 Task: For heading Use Italics Trebuchet MN with yellow colour & Underline.  font size for heading18,  'Change the font style of data to'Amatic SC and font size to 9,  Change the alignment of both headline & data to Align center.  In the sheet  Data Analysis Workbook Template
Action: Mouse moved to (63, 162)
Screenshot: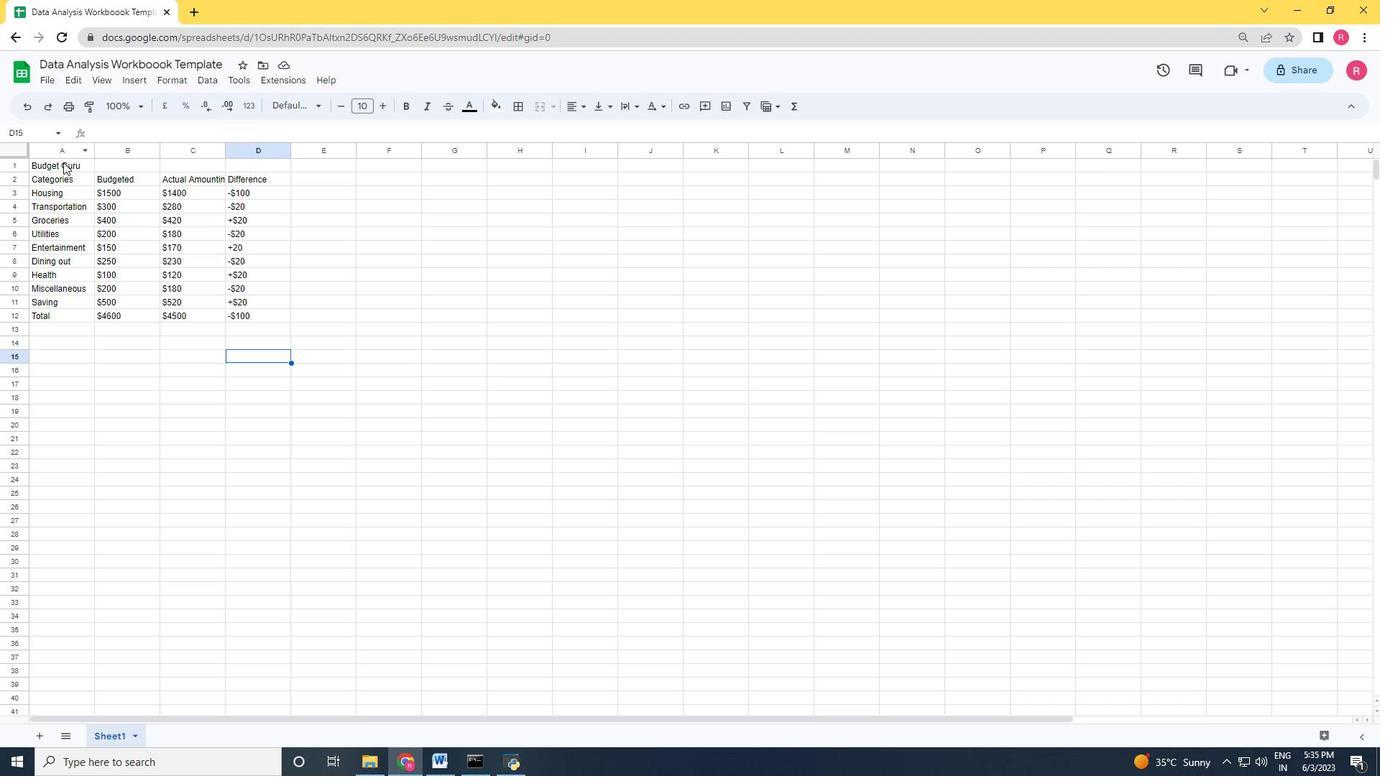 
Action: Mouse pressed left at (63, 162)
Screenshot: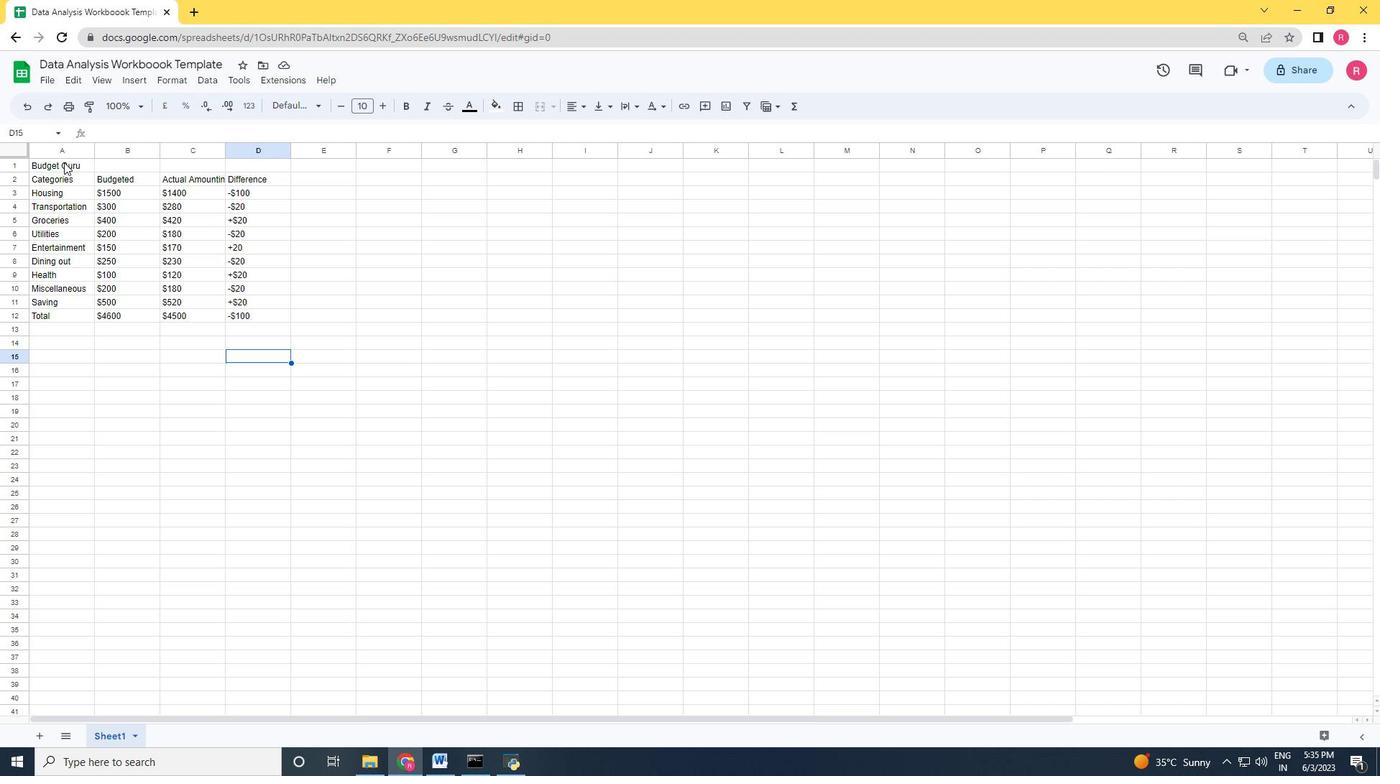 
Action: Mouse moved to (433, 107)
Screenshot: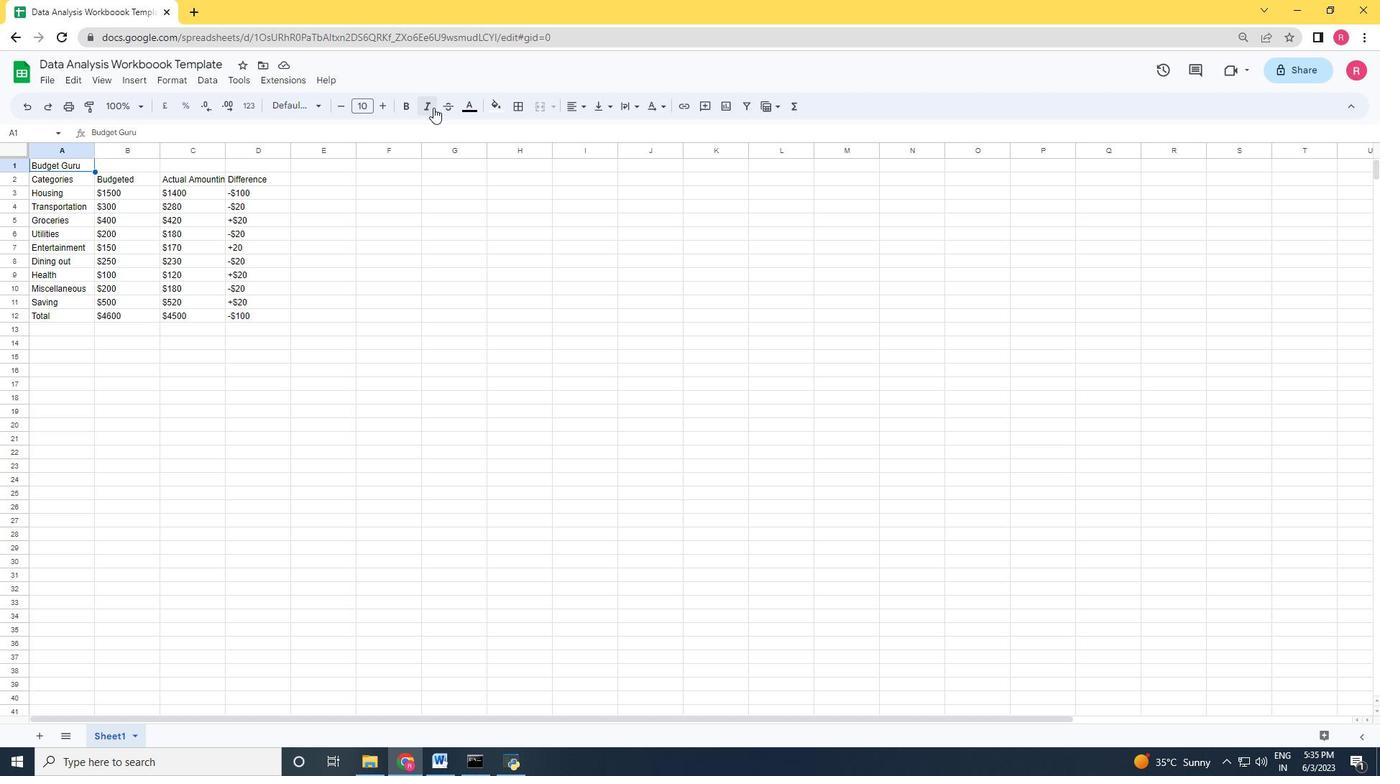 
Action: Mouse pressed left at (433, 107)
Screenshot: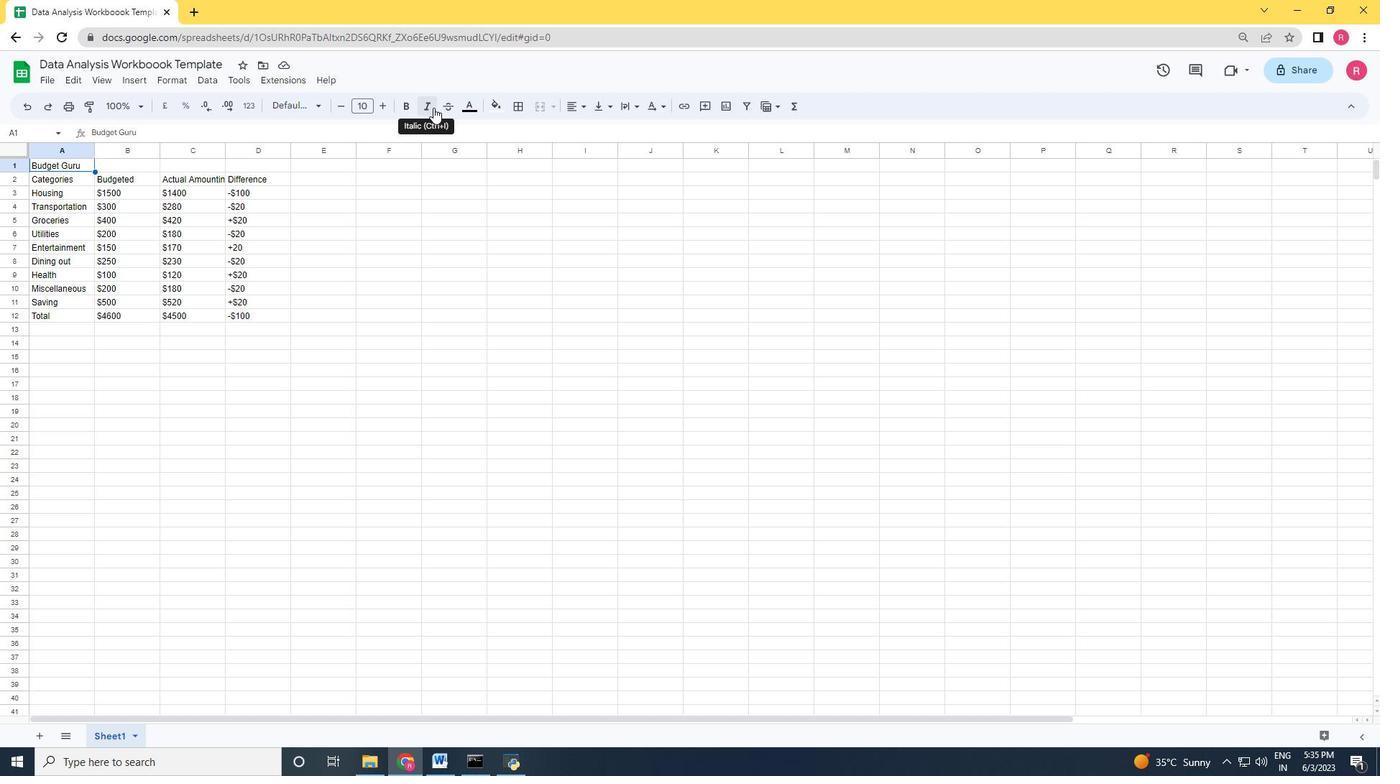 
Action: Mouse moved to (299, 108)
Screenshot: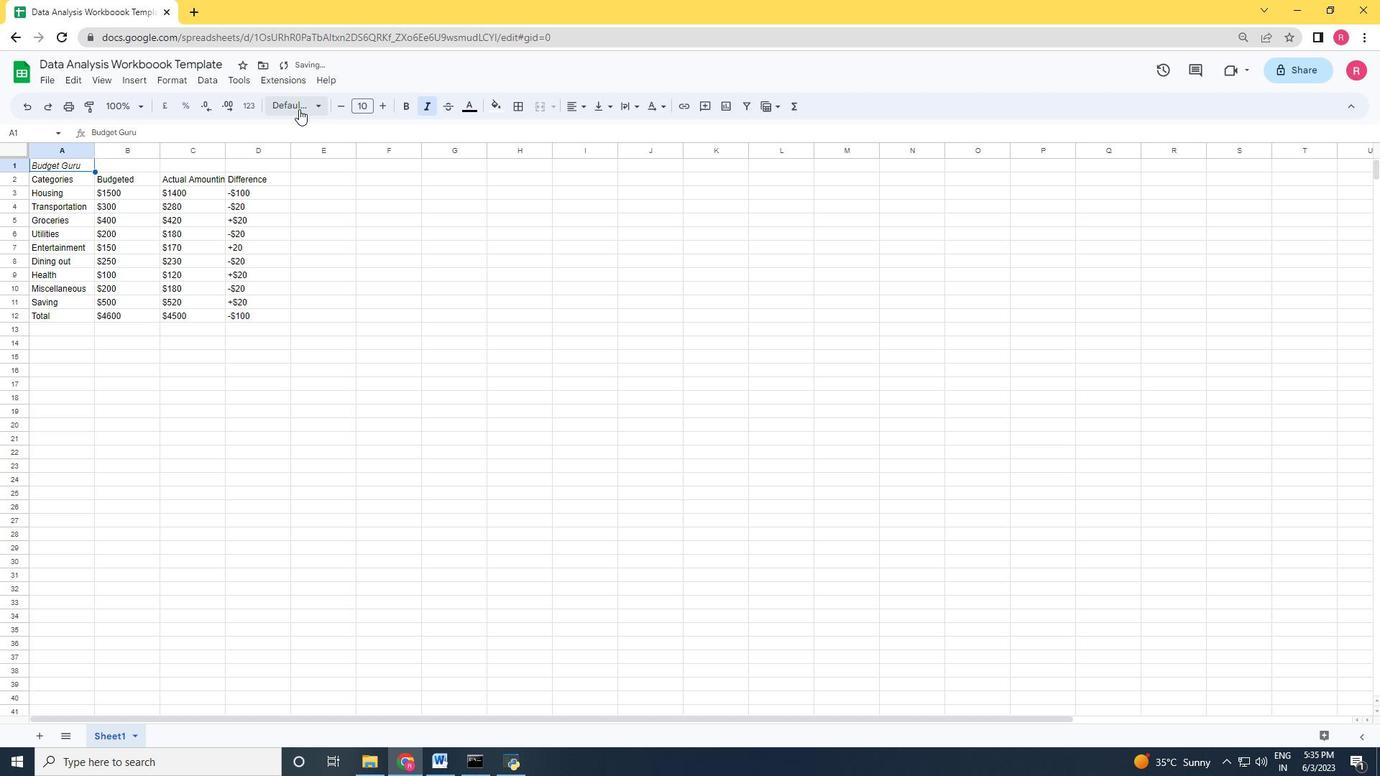 
Action: Mouse pressed left at (299, 108)
Screenshot: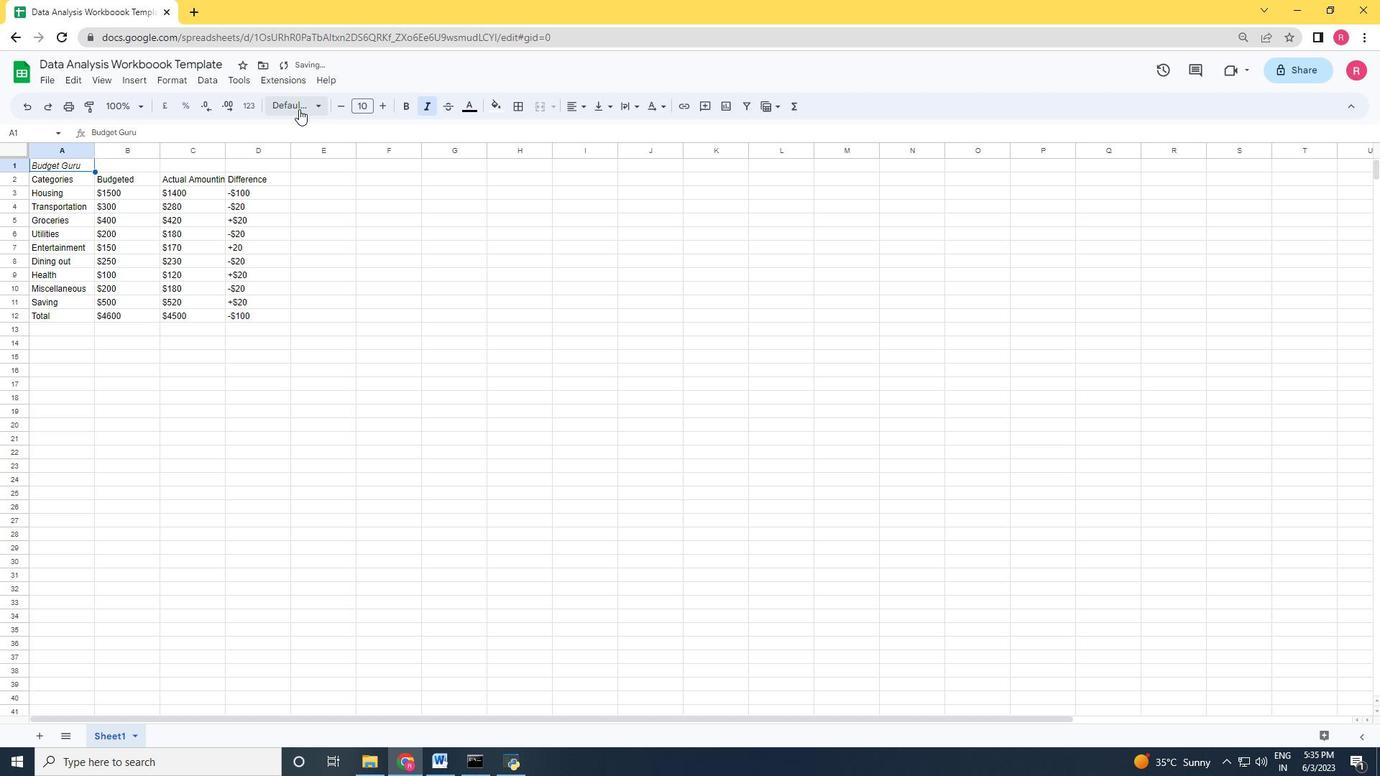 
Action: Mouse moved to (313, 626)
Screenshot: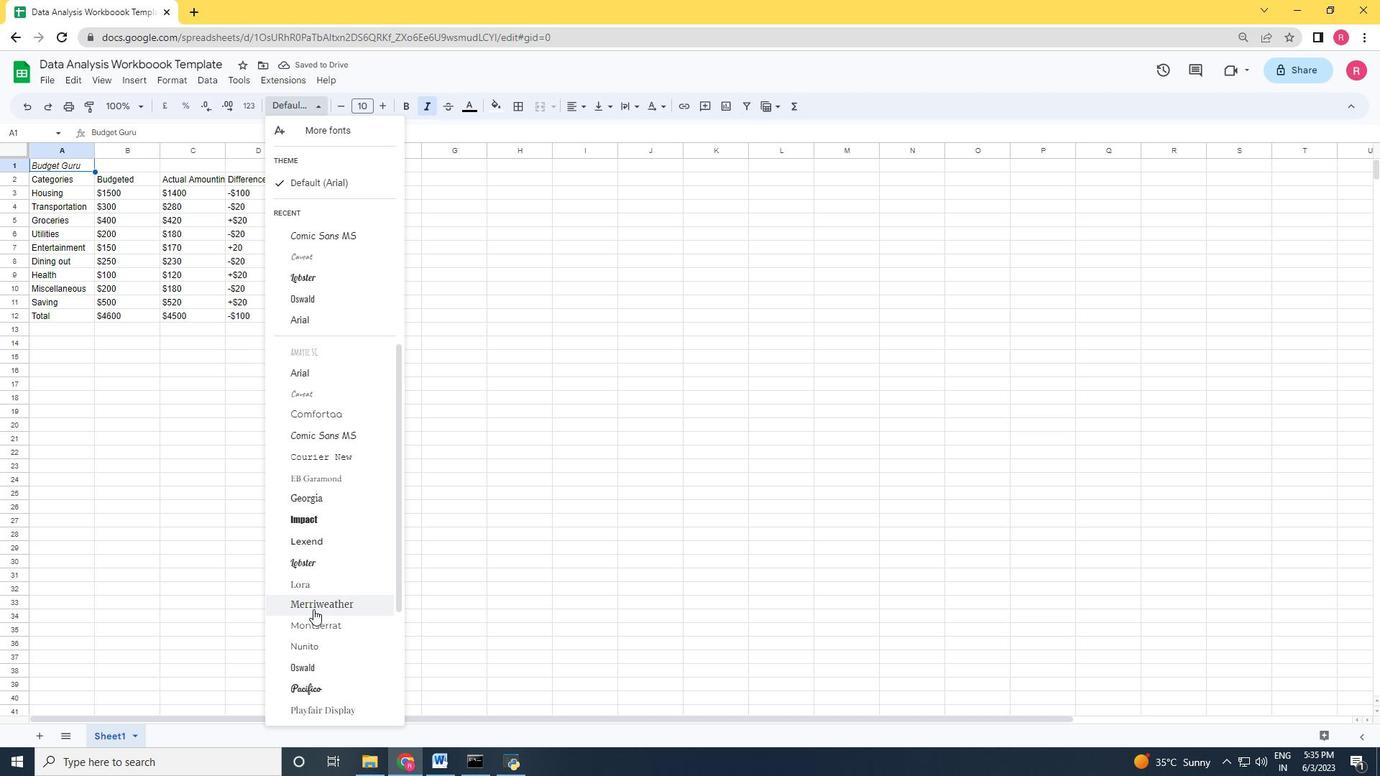 
Action: Mouse scrolled (313, 626) with delta (0, 0)
Screenshot: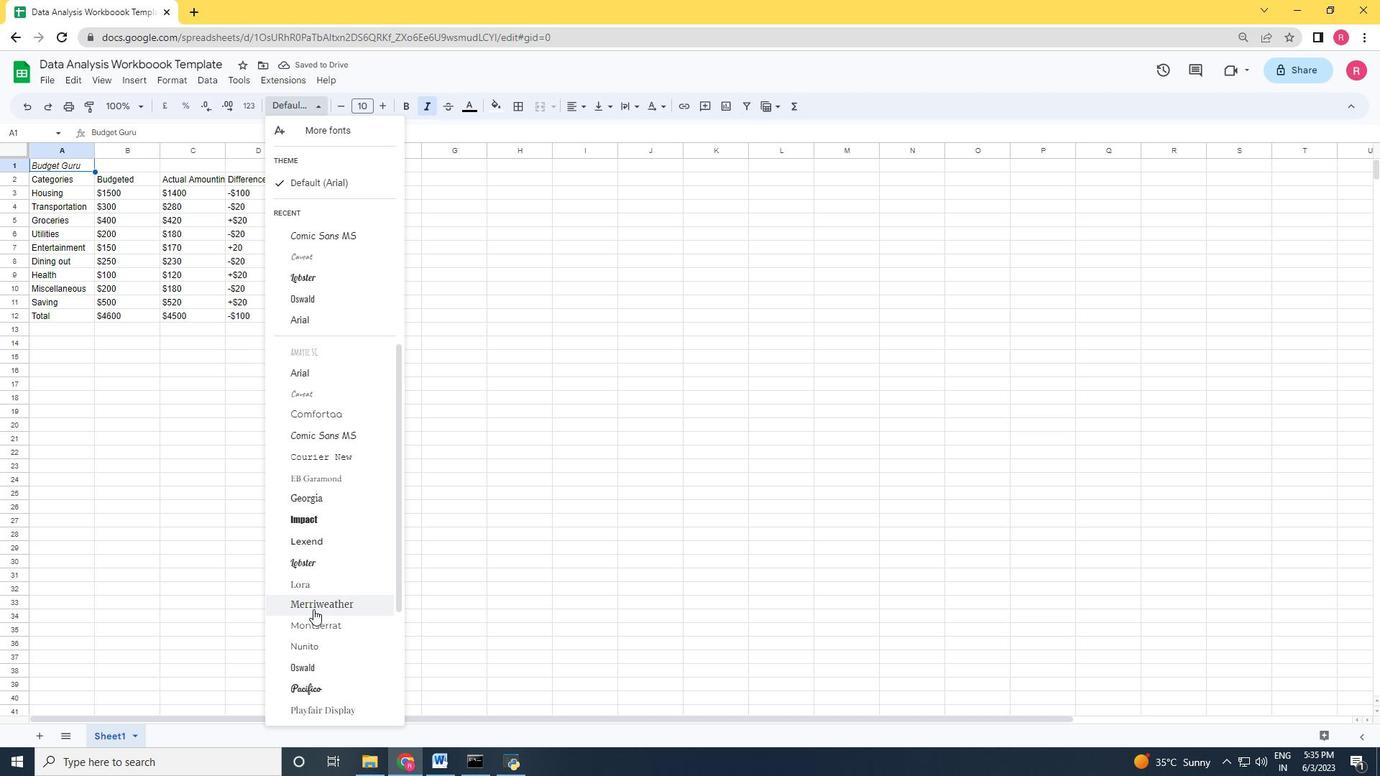 
Action: Mouse moved to (313, 637)
Screenshot: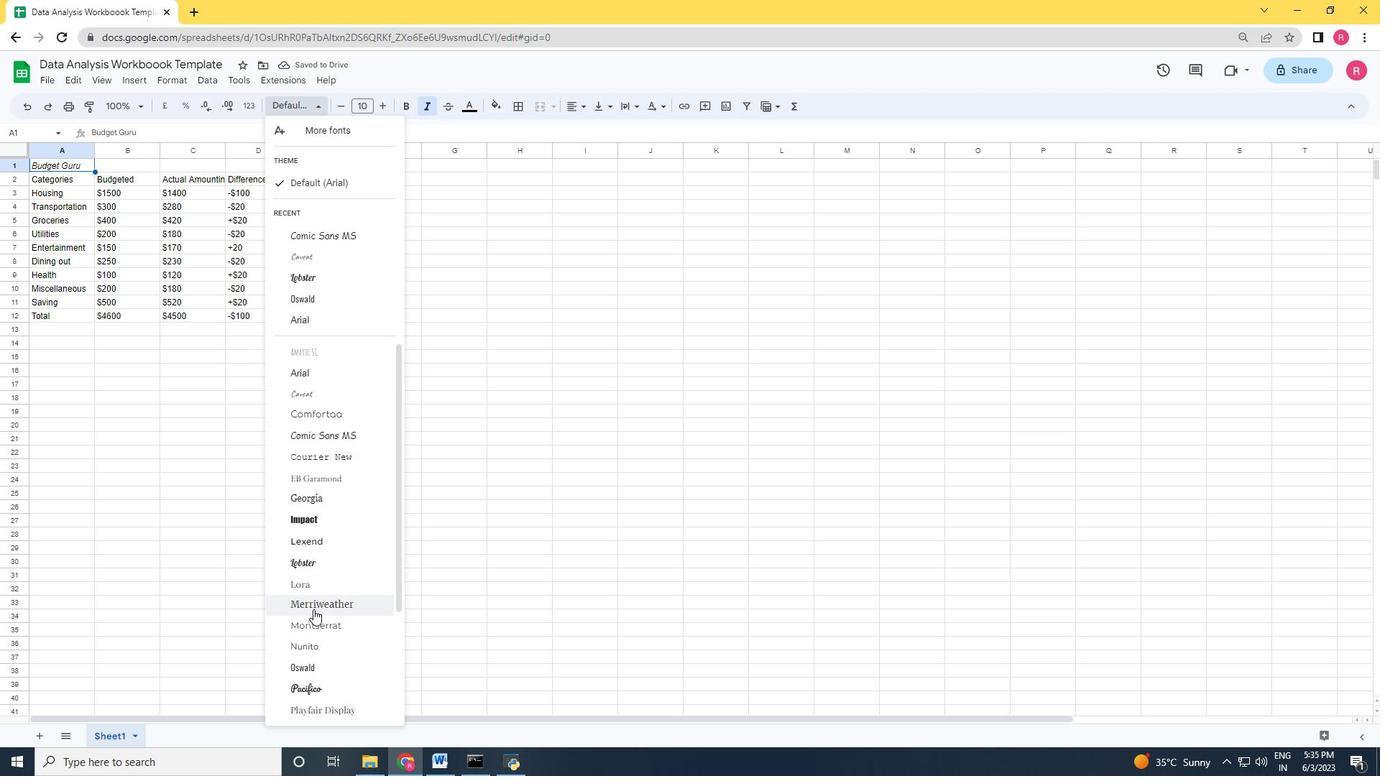 
Action: Mouse scrolled (313, 637) with delta (0, 0)
Screenshot: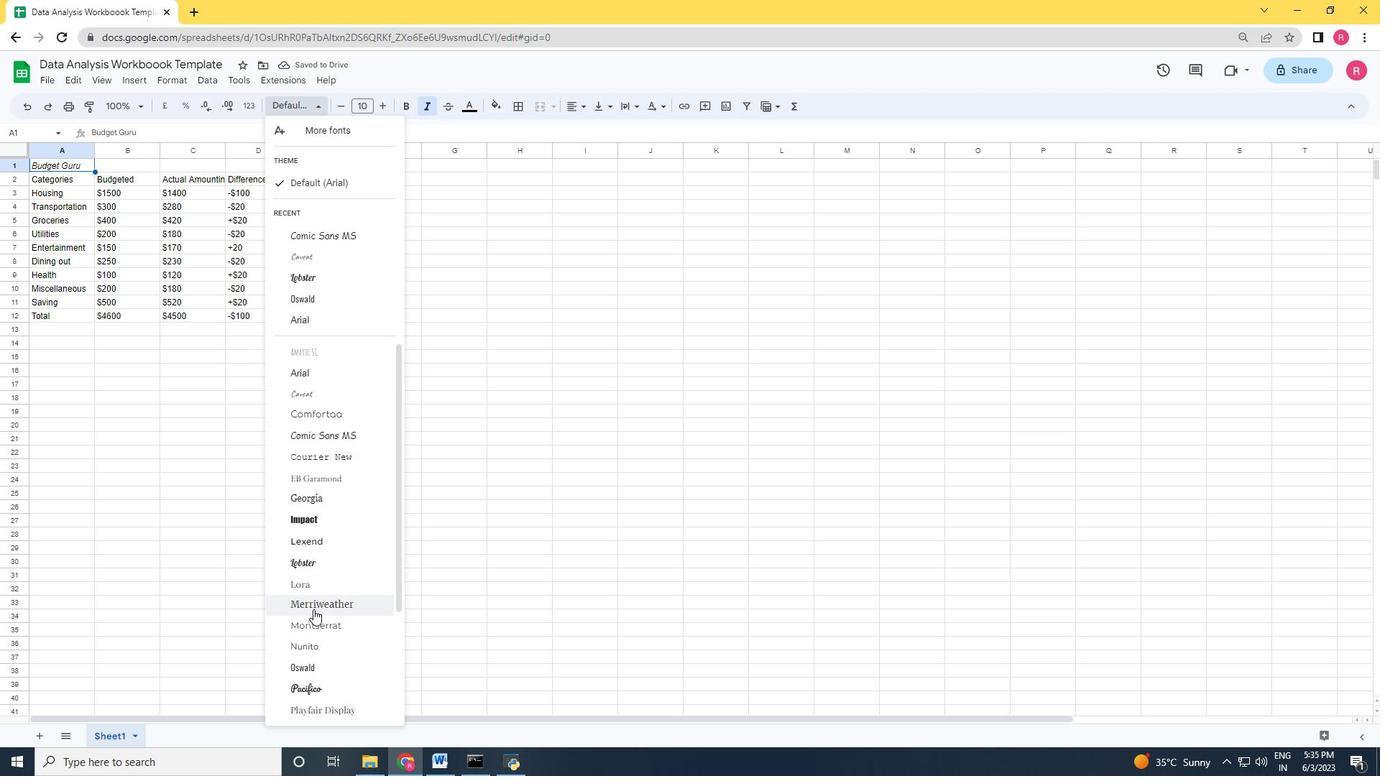 
Action: Mouse moved to (314, 638)
Screenshot: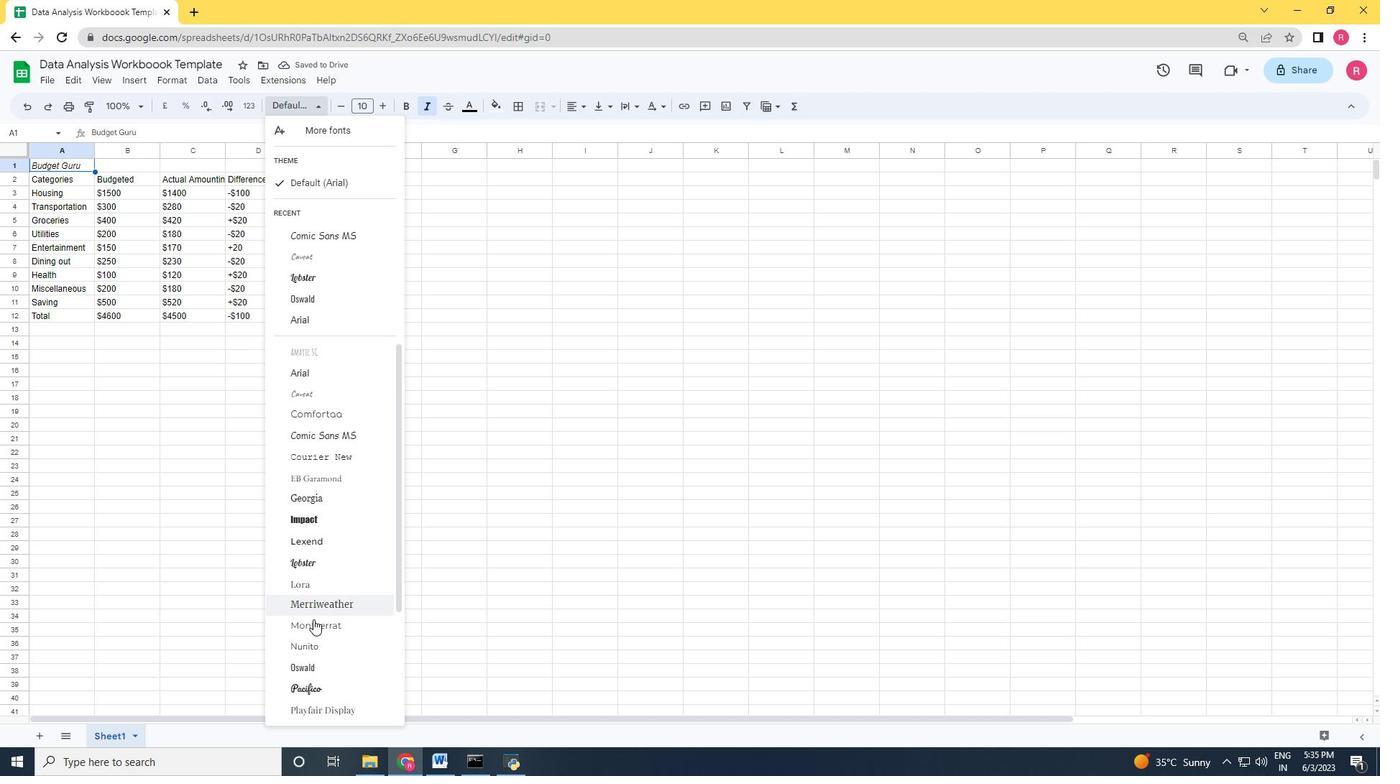 
Action: Mouse scrolled (314, 637) with delta (0, 0)
Screenshot: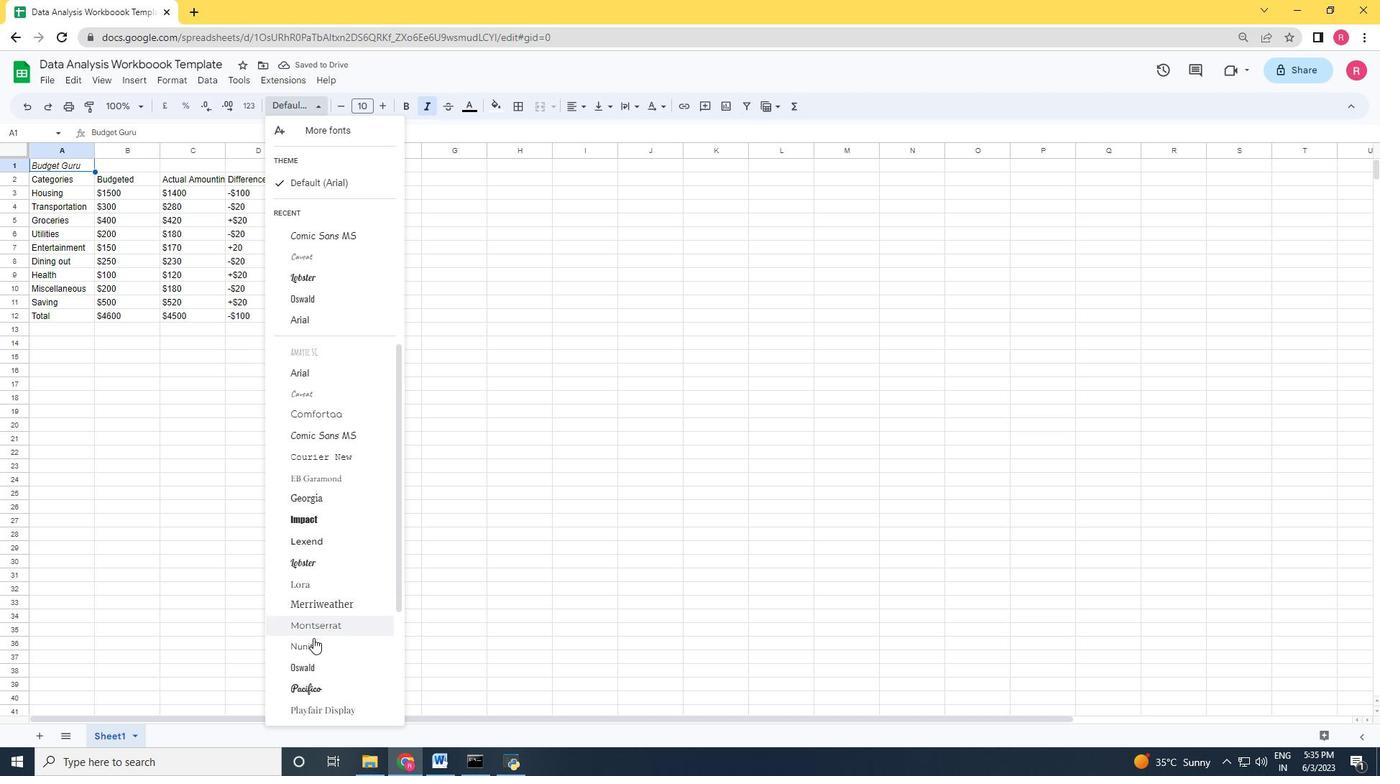 
Action: Mouse scrolled (314, 637) with delta (0, 0)
Screenshot: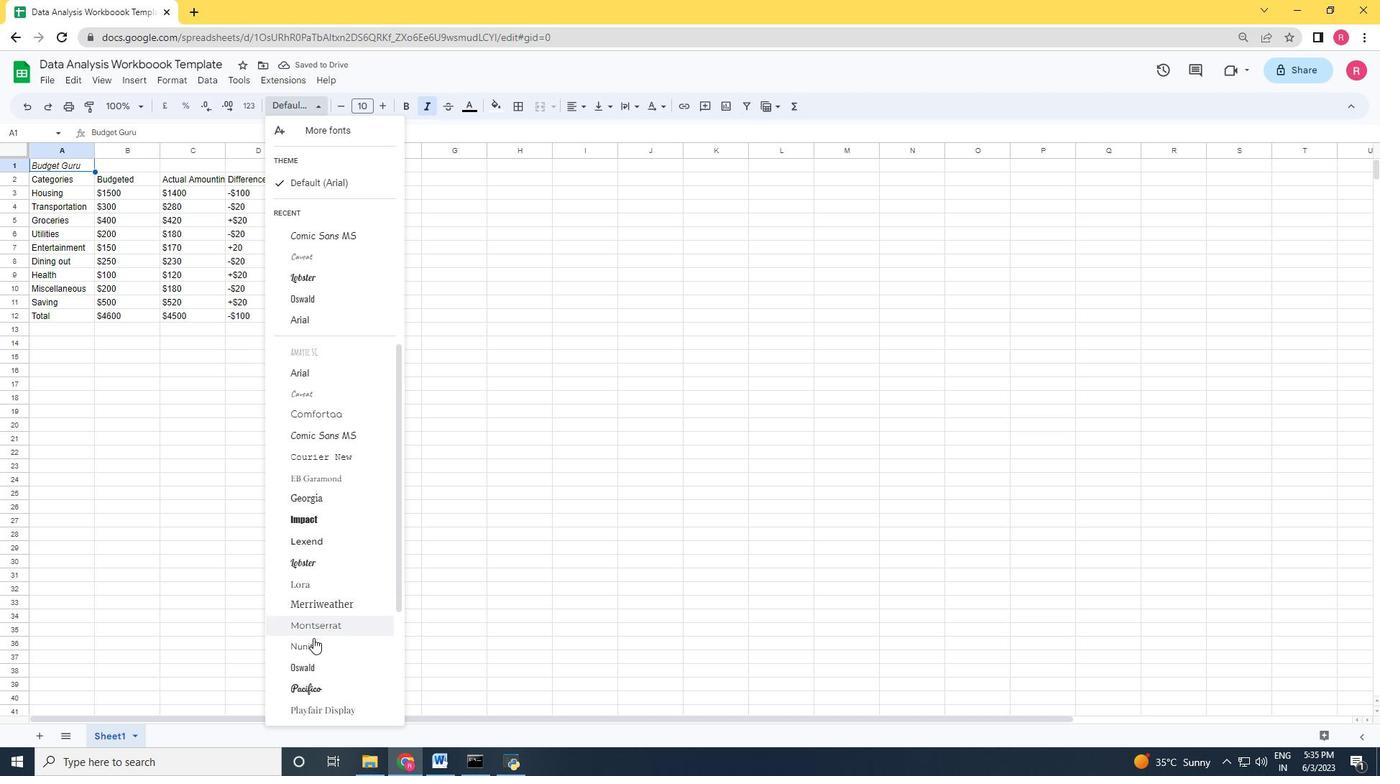 
Action: Mouse scrolled (314, 637) with delta (0, 0)
Screenshot: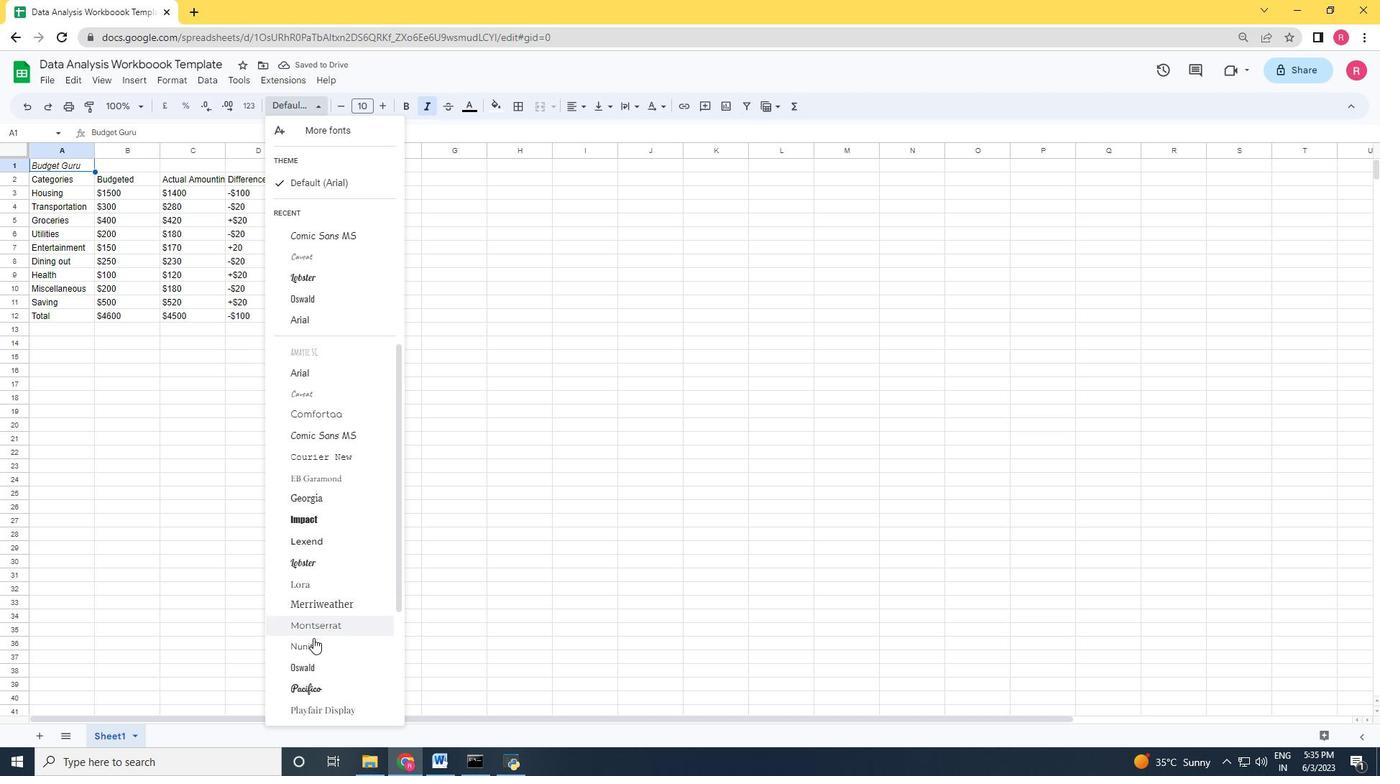 
Action: Mouse scrolled (314, 637) with delta (0, 0)
Screenshot: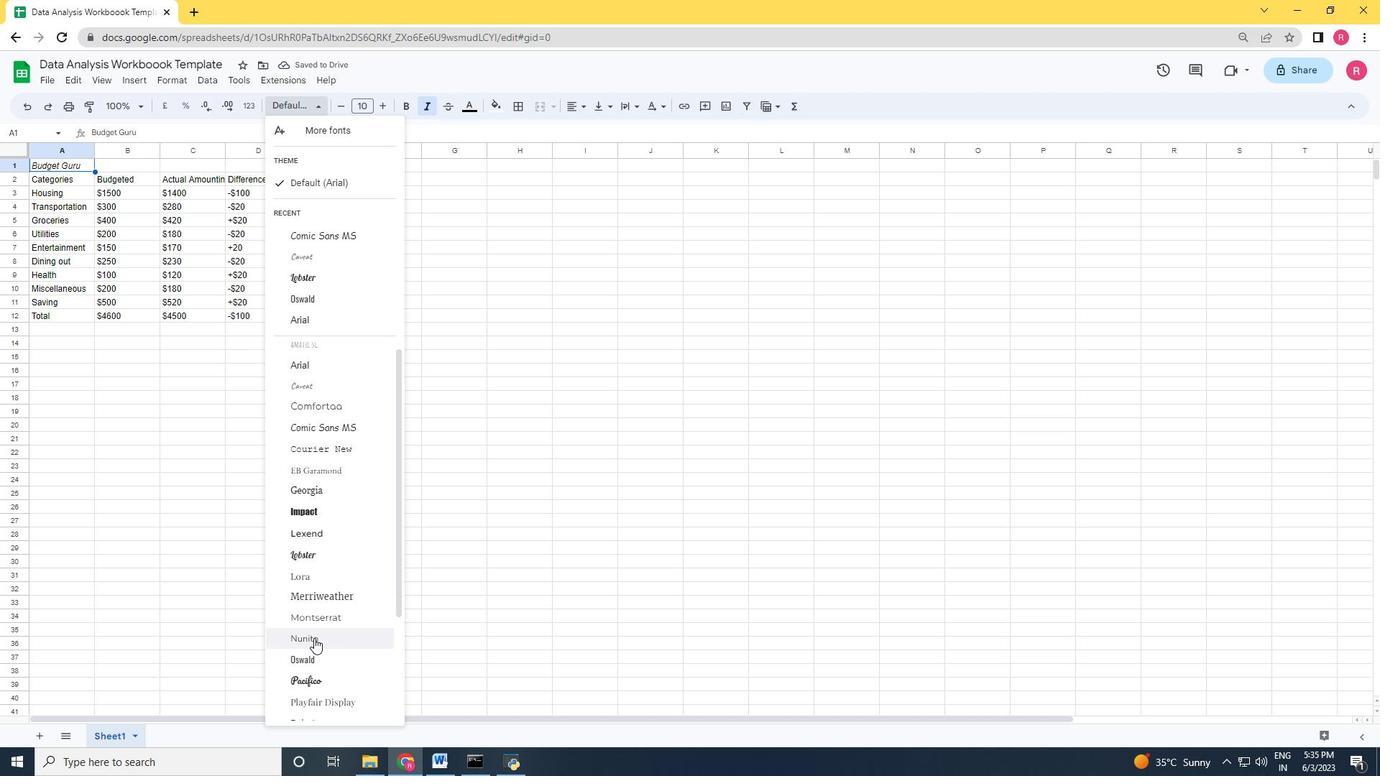 
Action: Mouse scrolled (314, 637) with delta (0, 0)
Screenshot: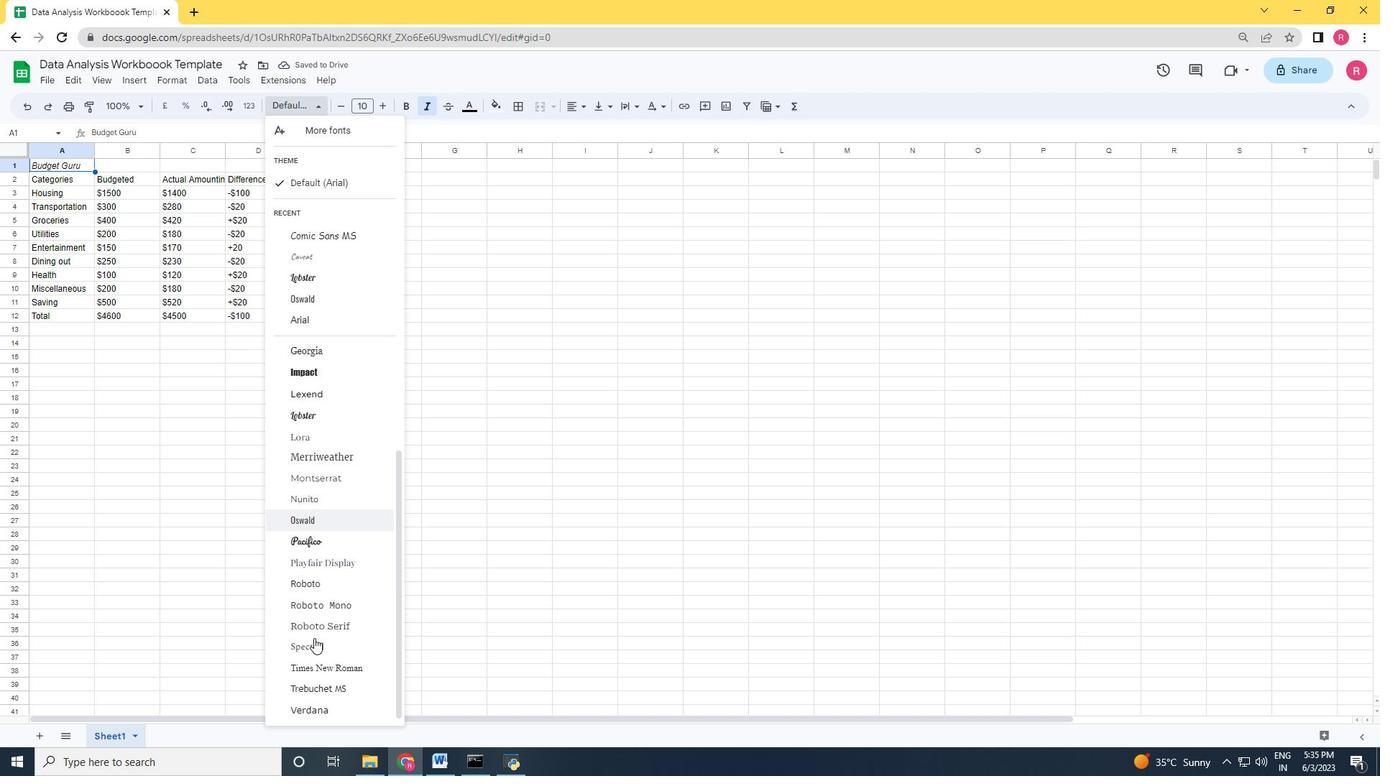 
Action: Mouse scrolled (314, 637) with delta (0, 0)
Screenshot: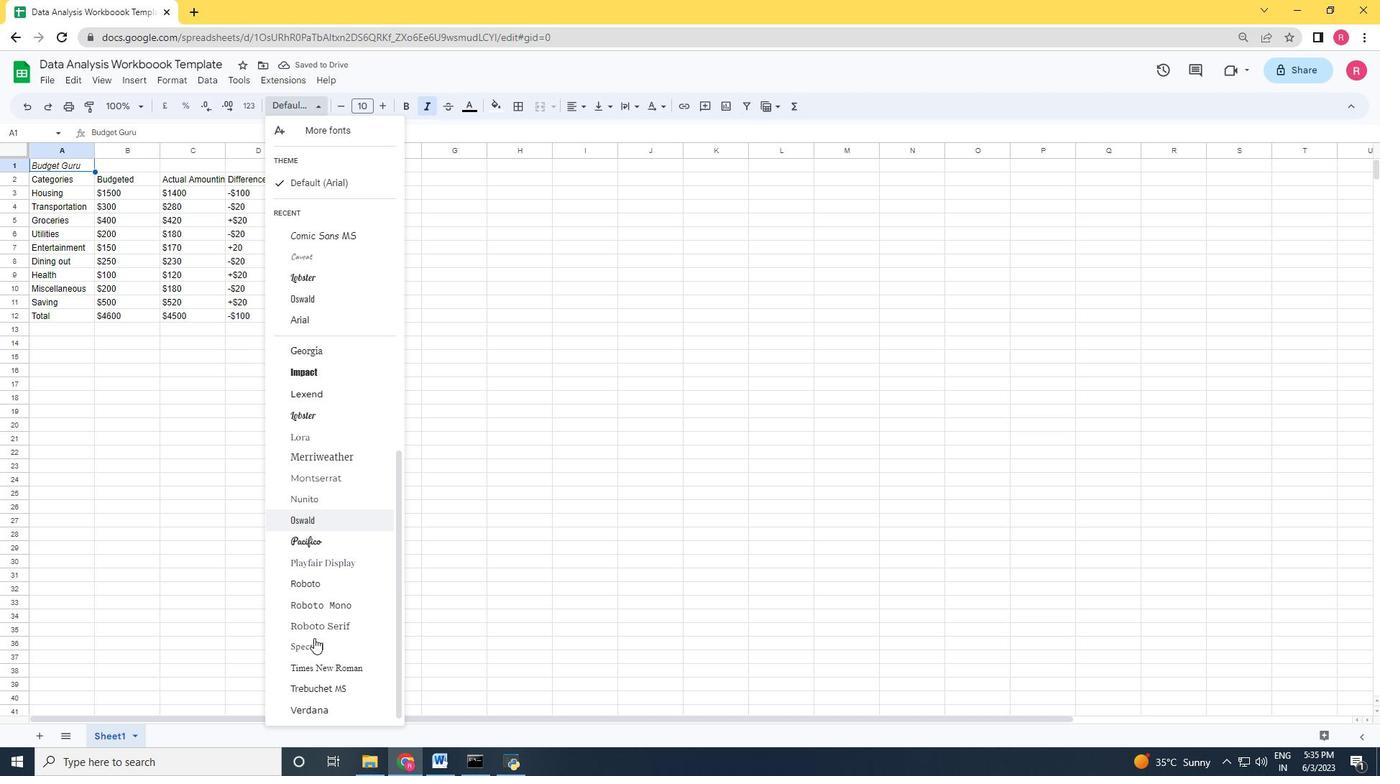 
Action: Mouse scrolled (314, 637) with delta (0, 0)
Screenshot: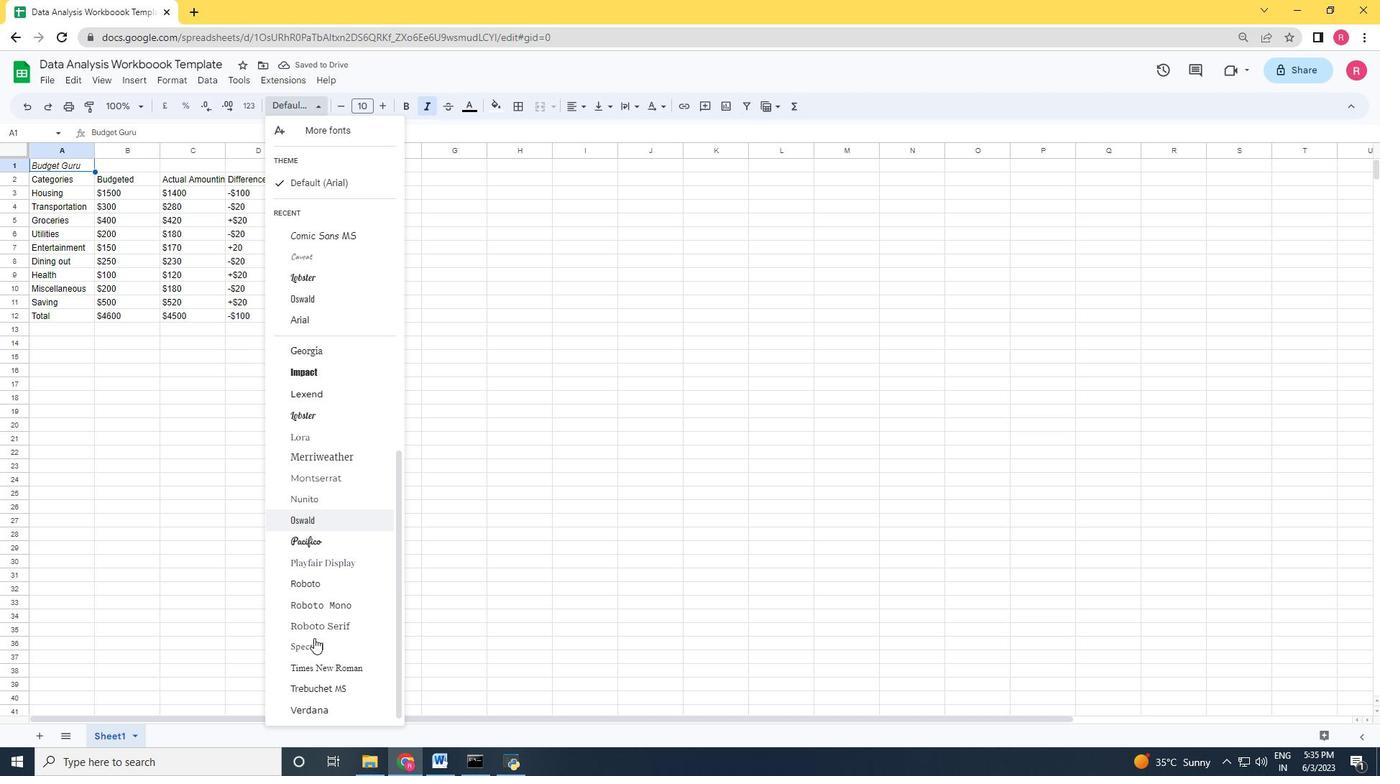 
Action: Mouse moved to (321, 690)
Screenshot: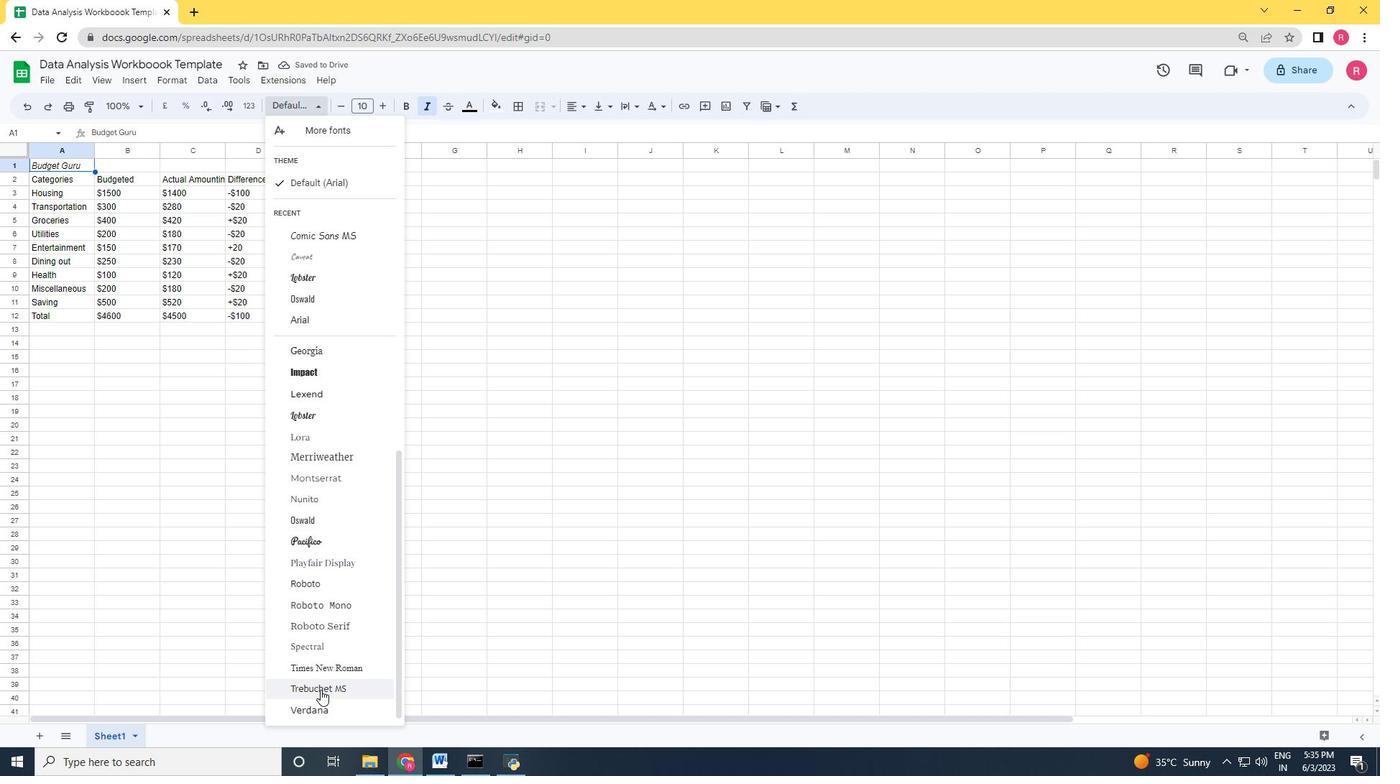 
Action: Mouse pressed left at (321, 690)
Screenshot: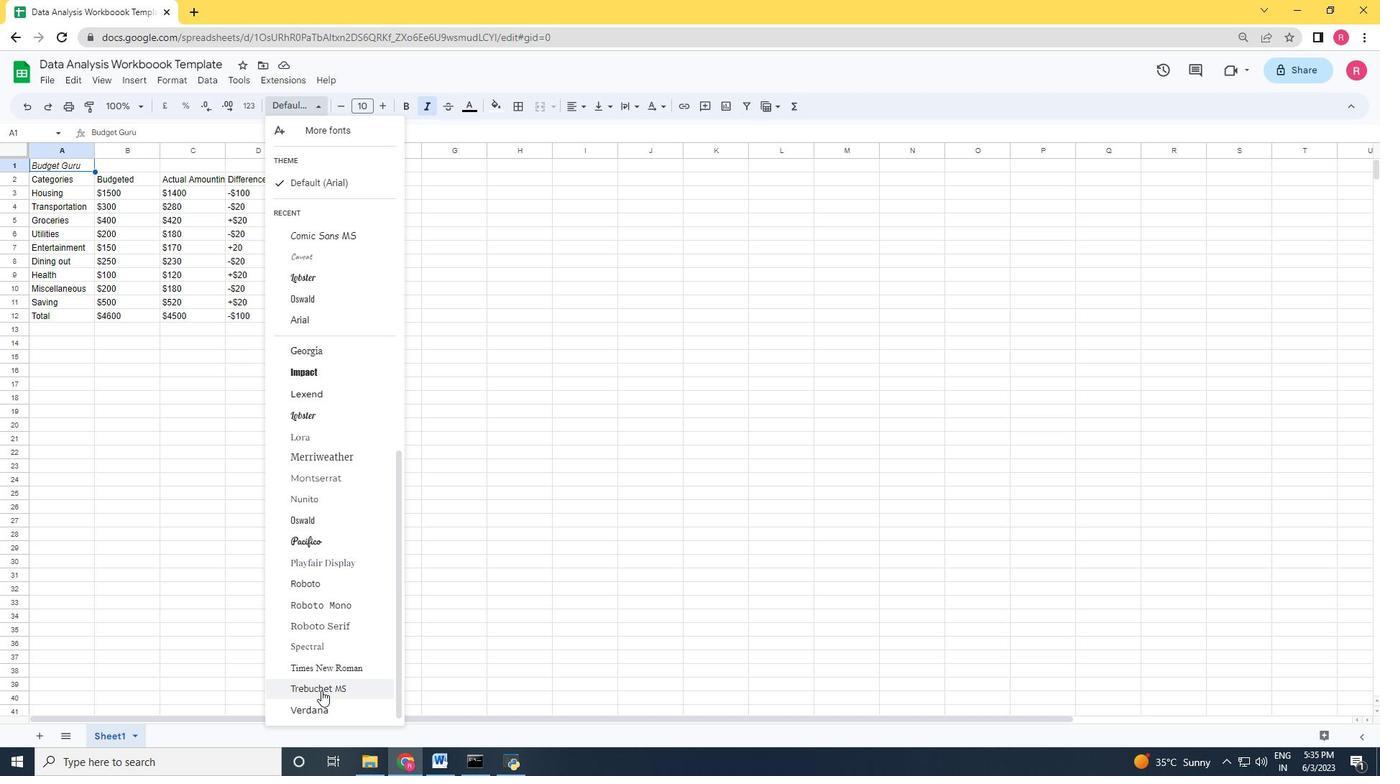 
Action: Mouse moved to (470, 110)
Screenshot: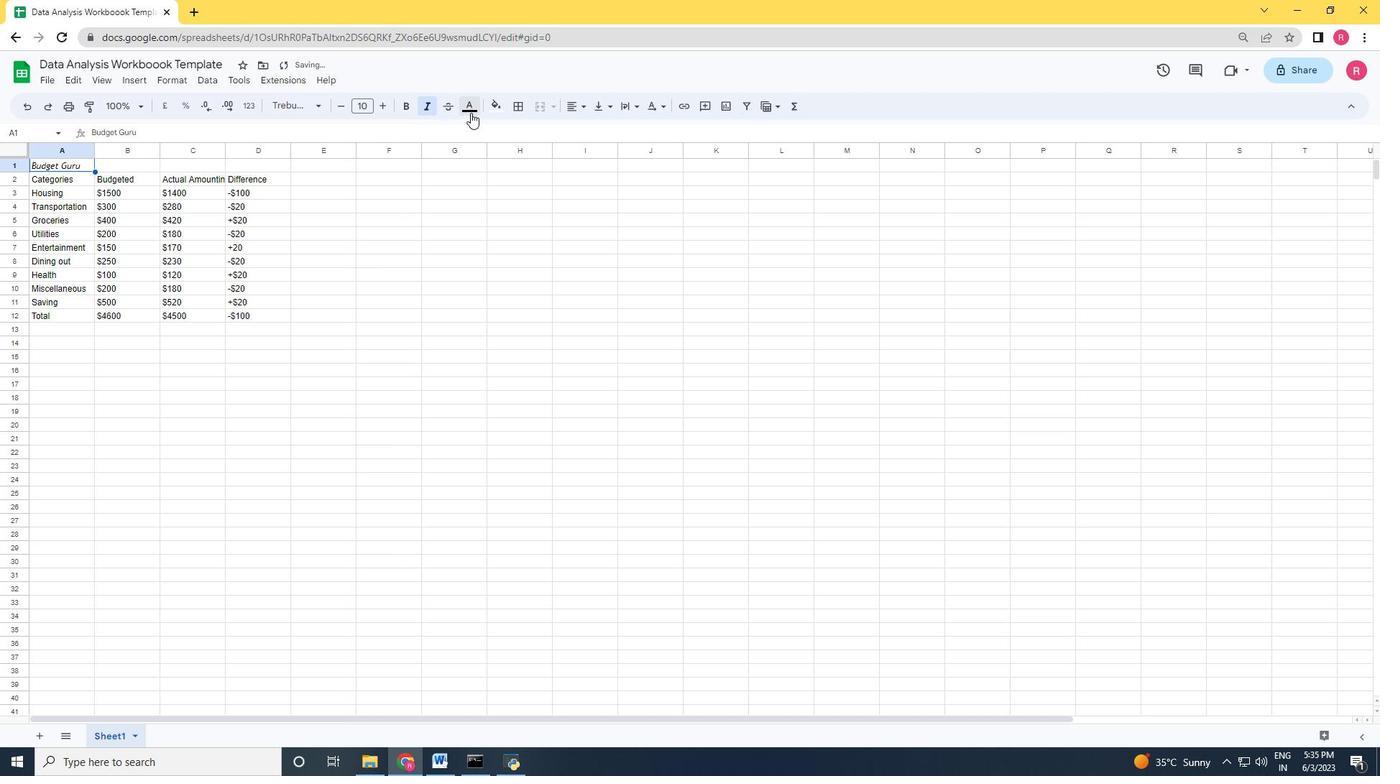 
Action: Mouse pressed left at (470, 110)
Screenshot: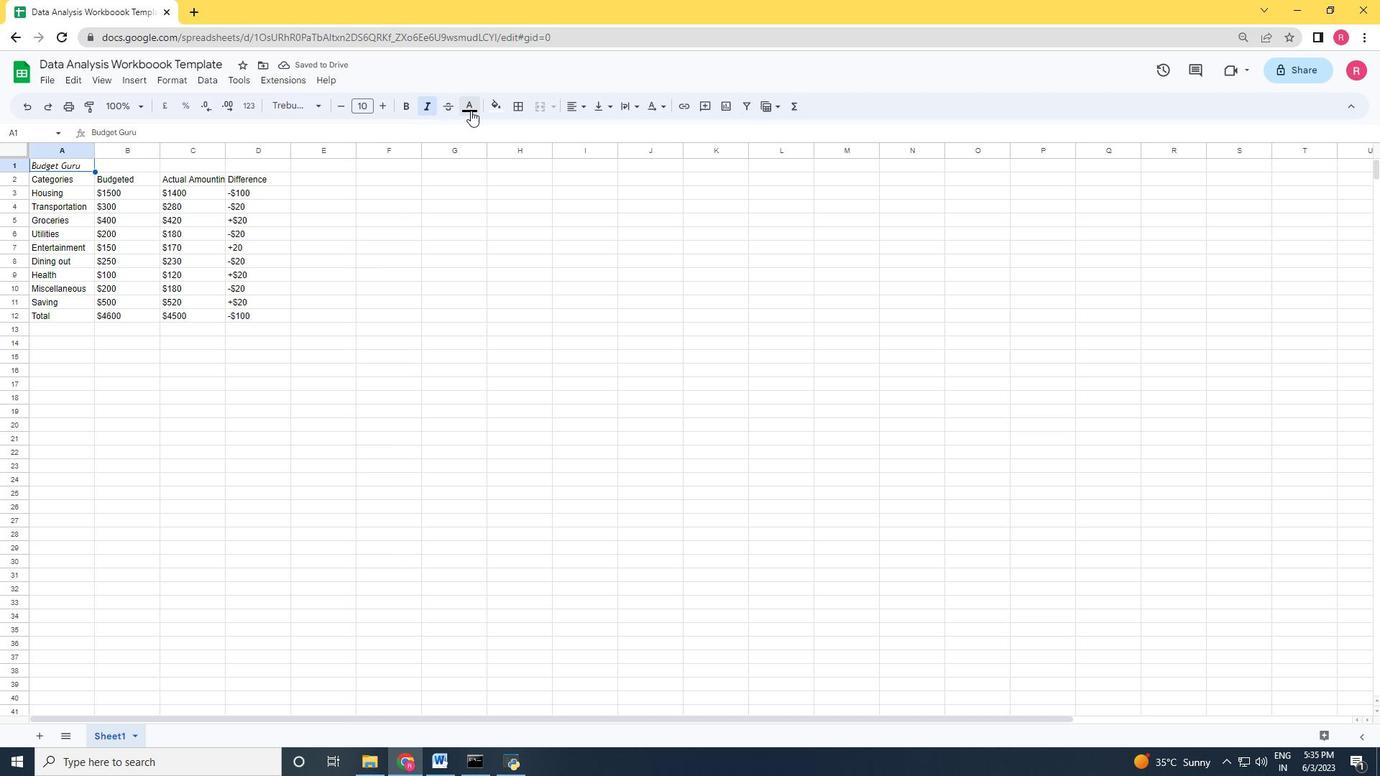 
Action: Mouse moved to (511, 164)
Screenshot: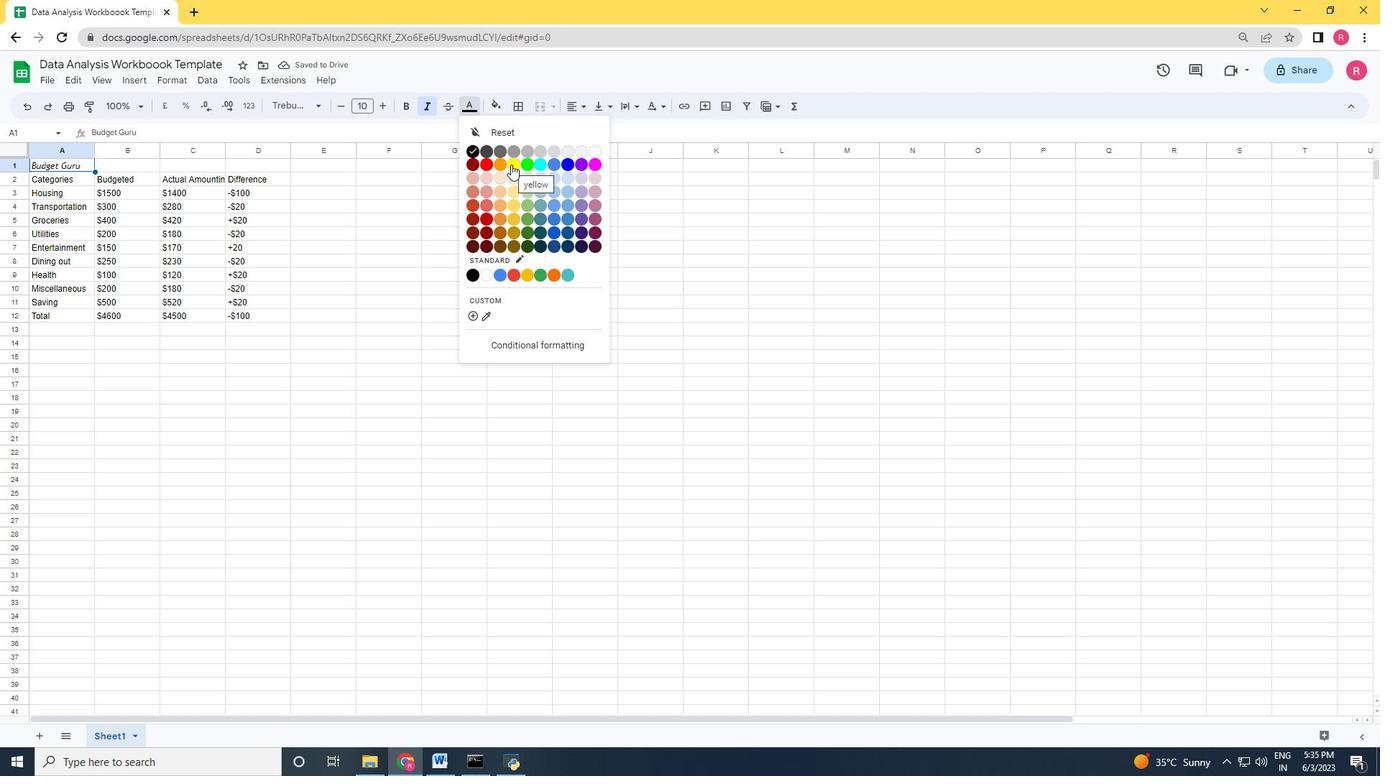 
Action: Mouse pressed left at (511, 164)
Screenshot: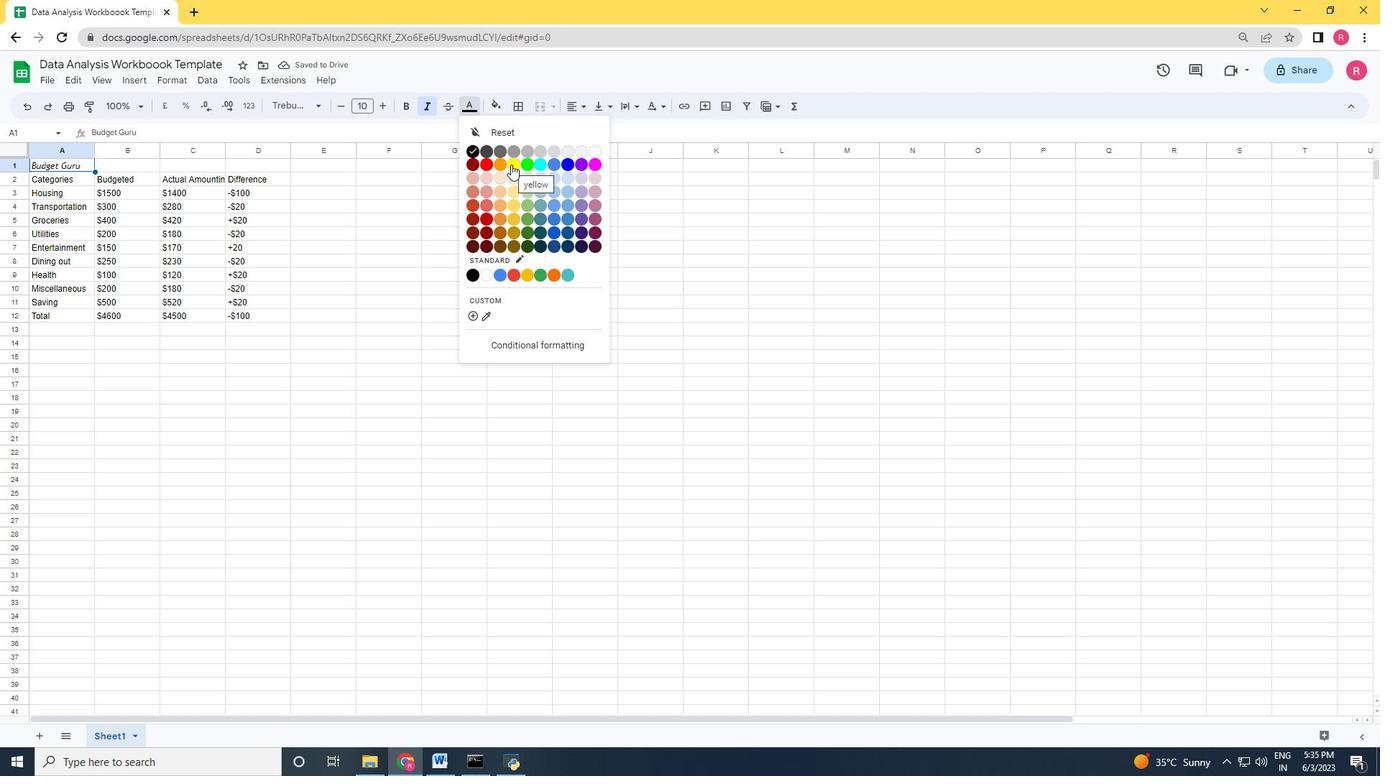 
Action: Mouse moved to (382, 107)
Screenshot: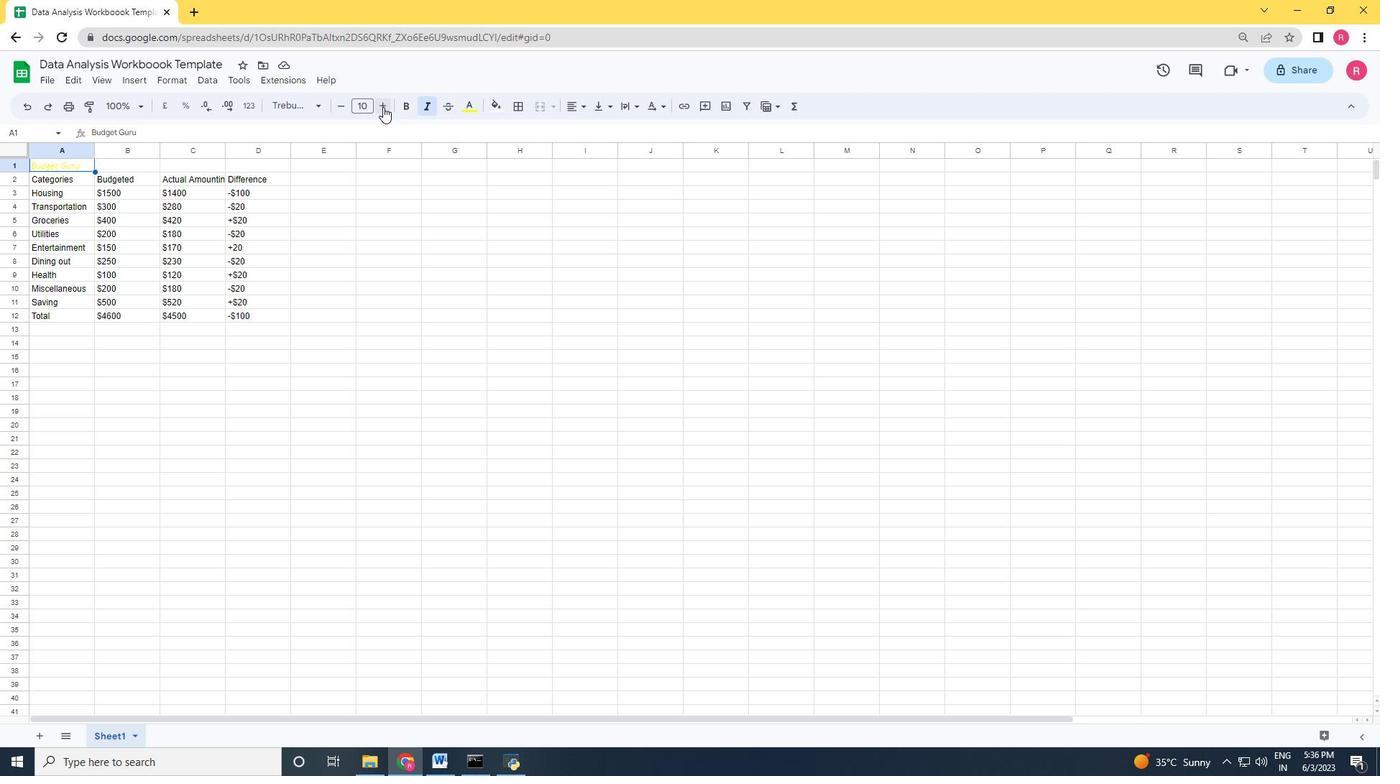 
Action: Mouse pressed left at (382, 107)
Screenshot: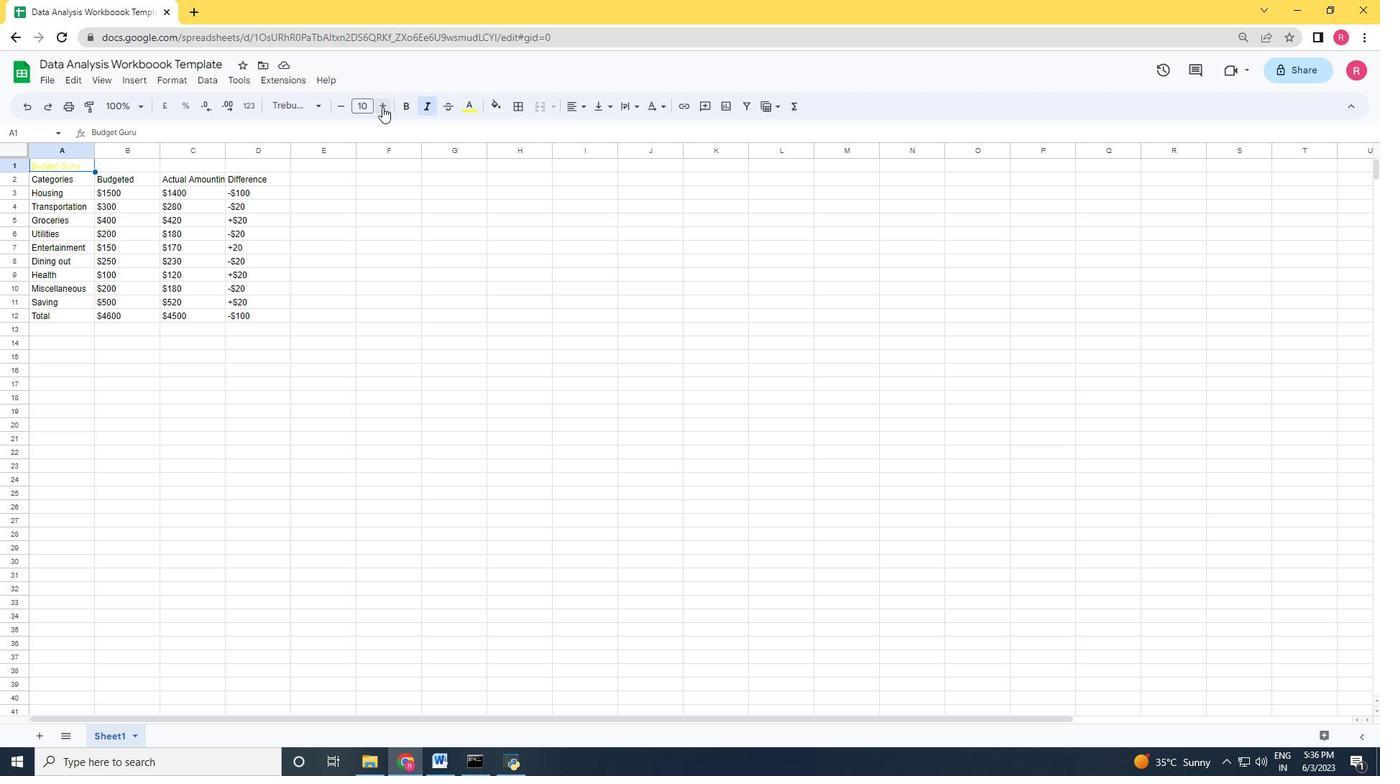 
Action: Mouse pressed left at (382, 107)
Screenshot: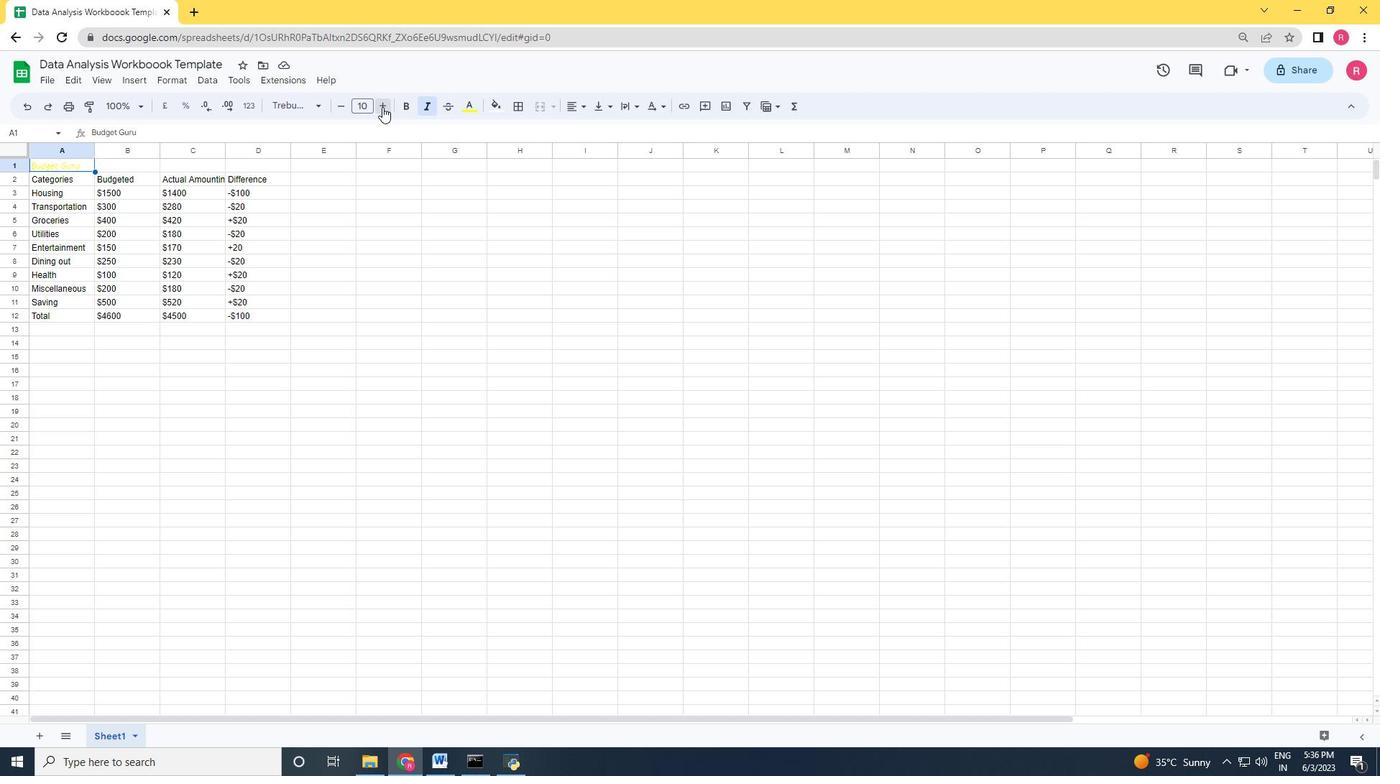 
Action: Mouse pressed left at (382, 107)
Screenshot: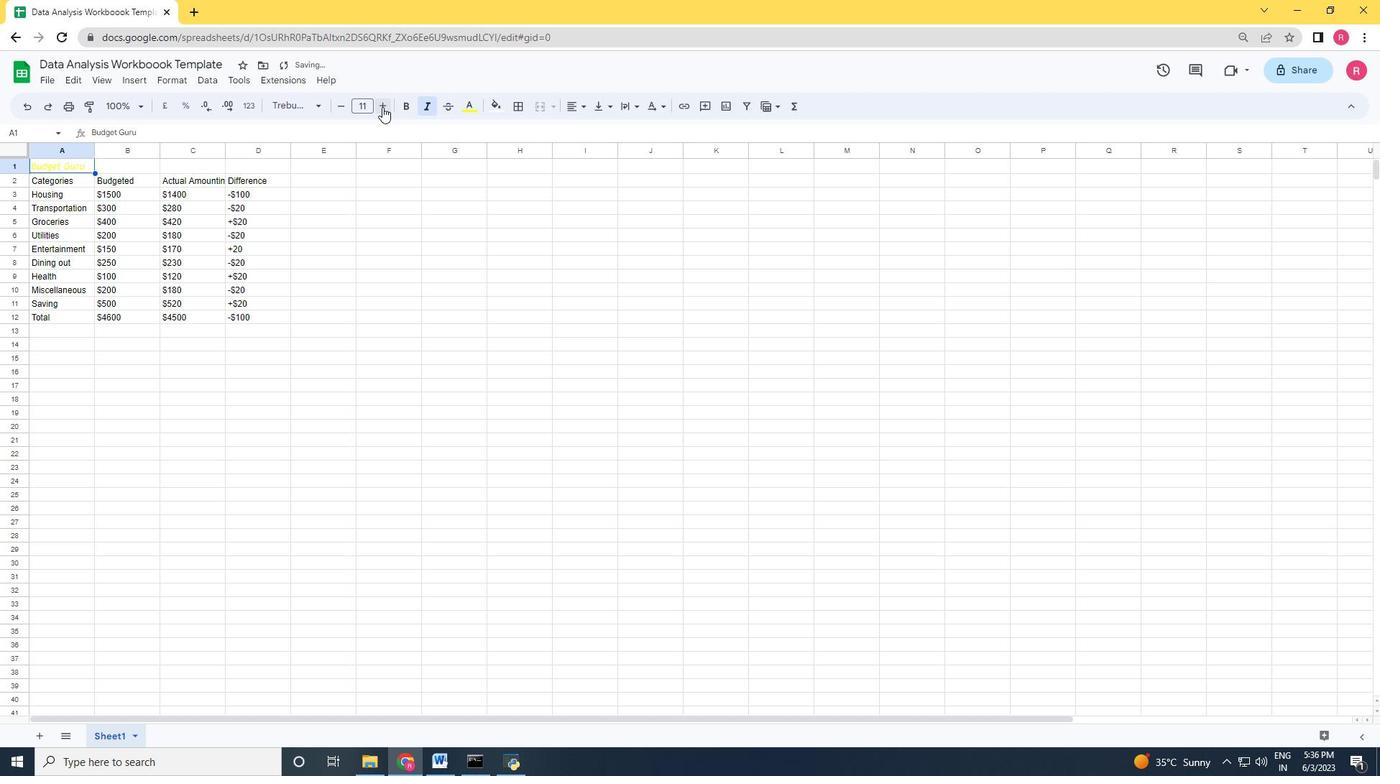 
Action: Mouse pressed left at (382, 107)
Screenshot: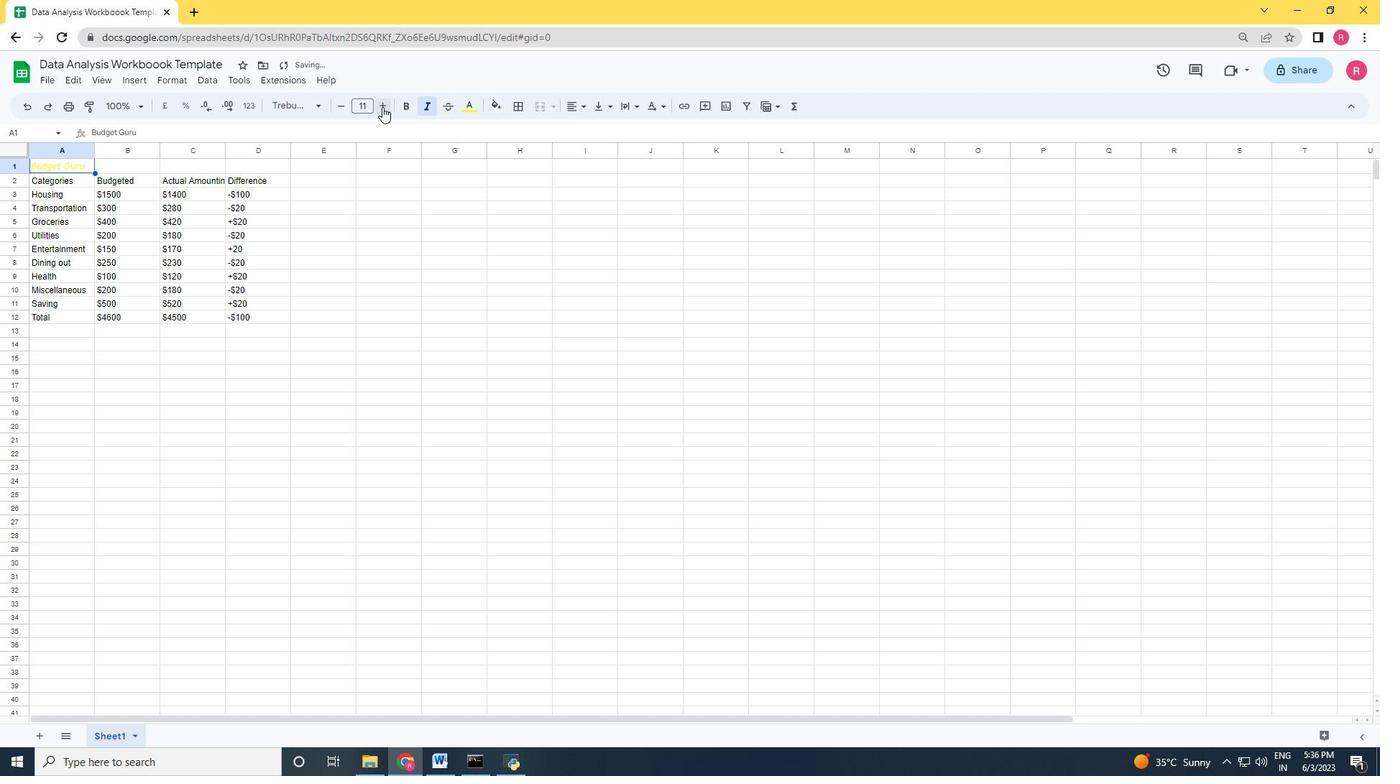 
Action: Mouse pressed left at (382, 107)
Screenshot: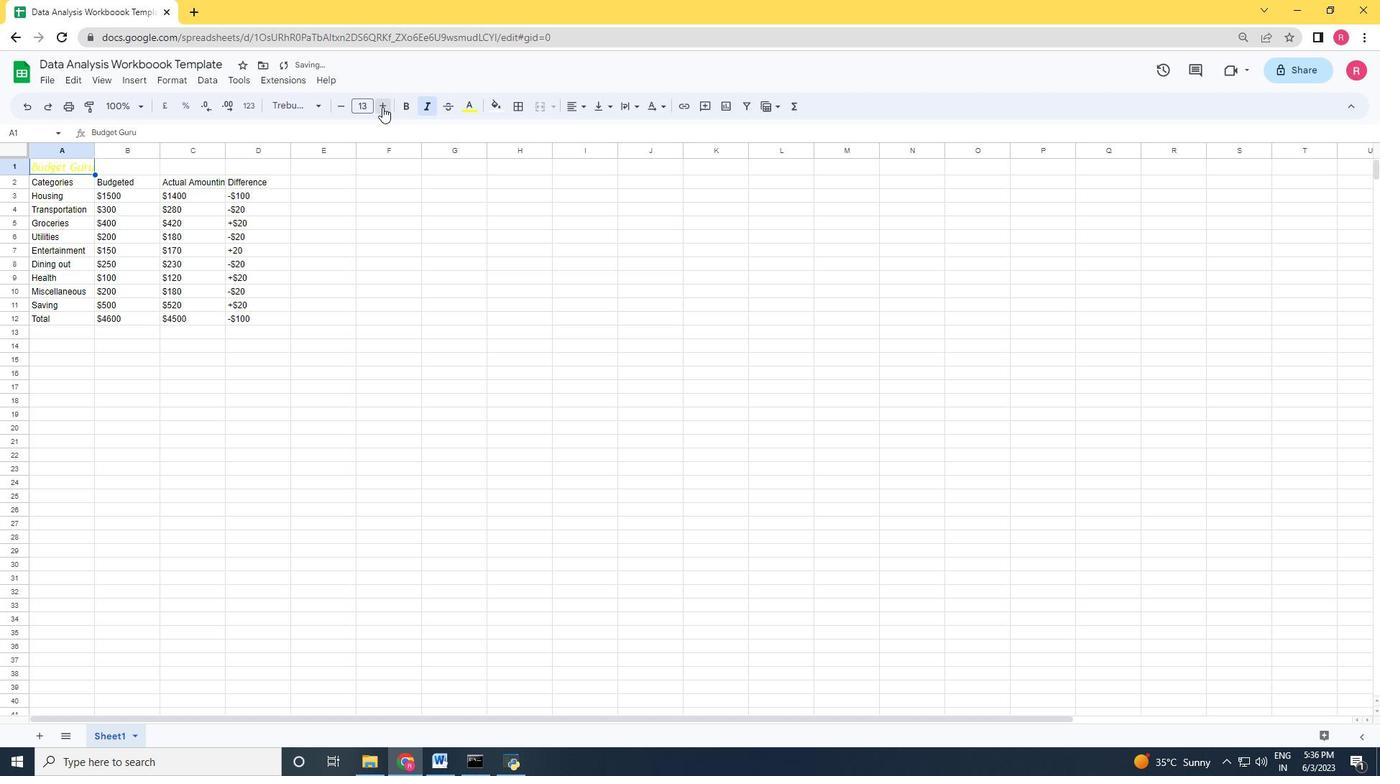 
Action: Mouse pressed left at (382, 107)
Screenshot: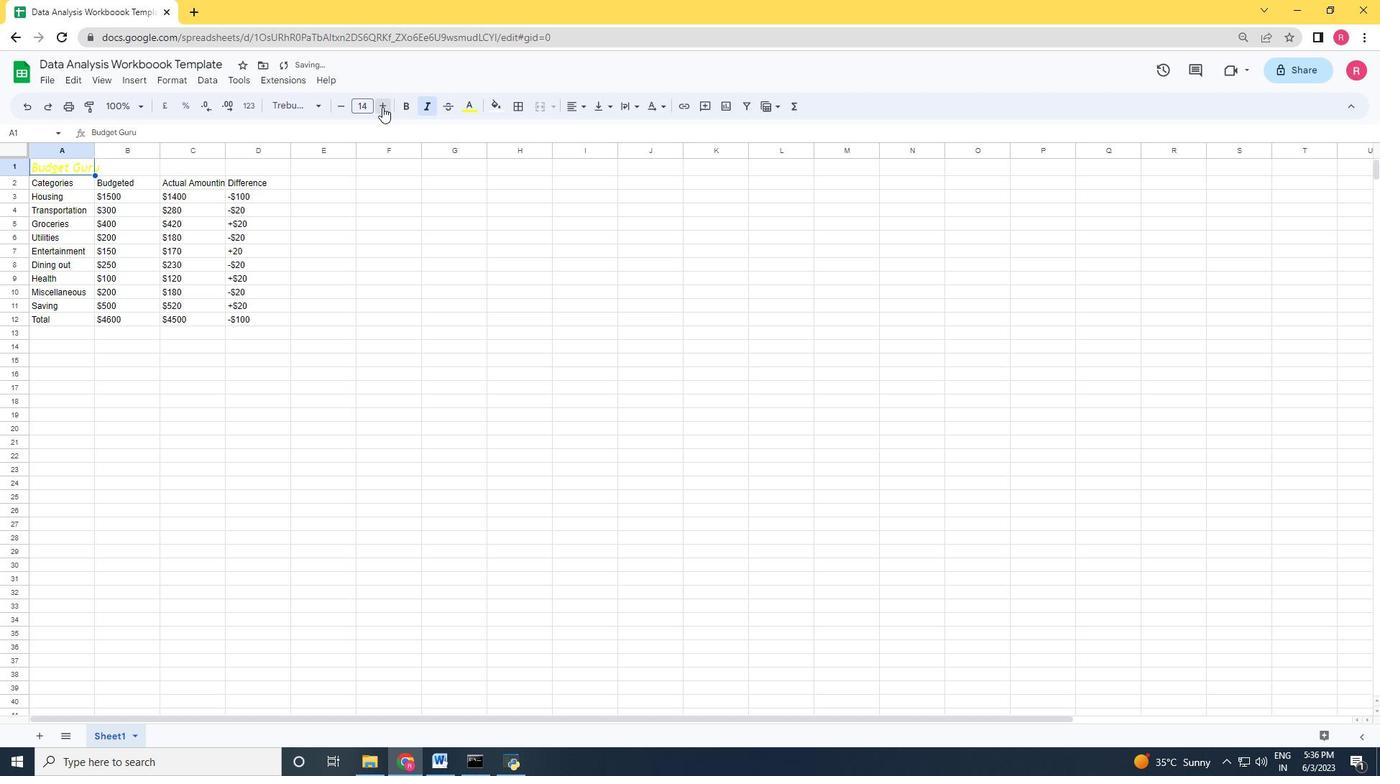 
Action: Mouse pressed left at (382, 107)
Screenshot: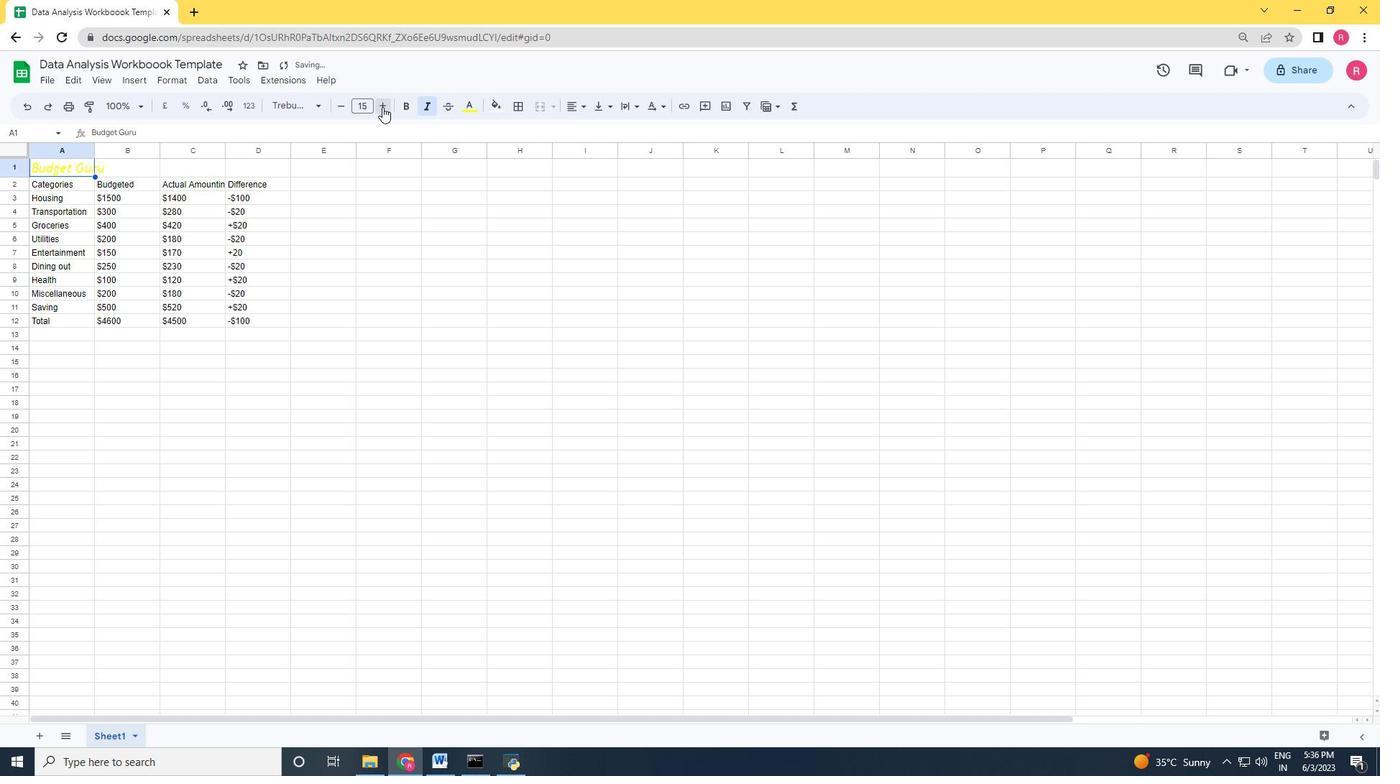 
Action: Mouse pressed left at (382, 107)
Screenshot: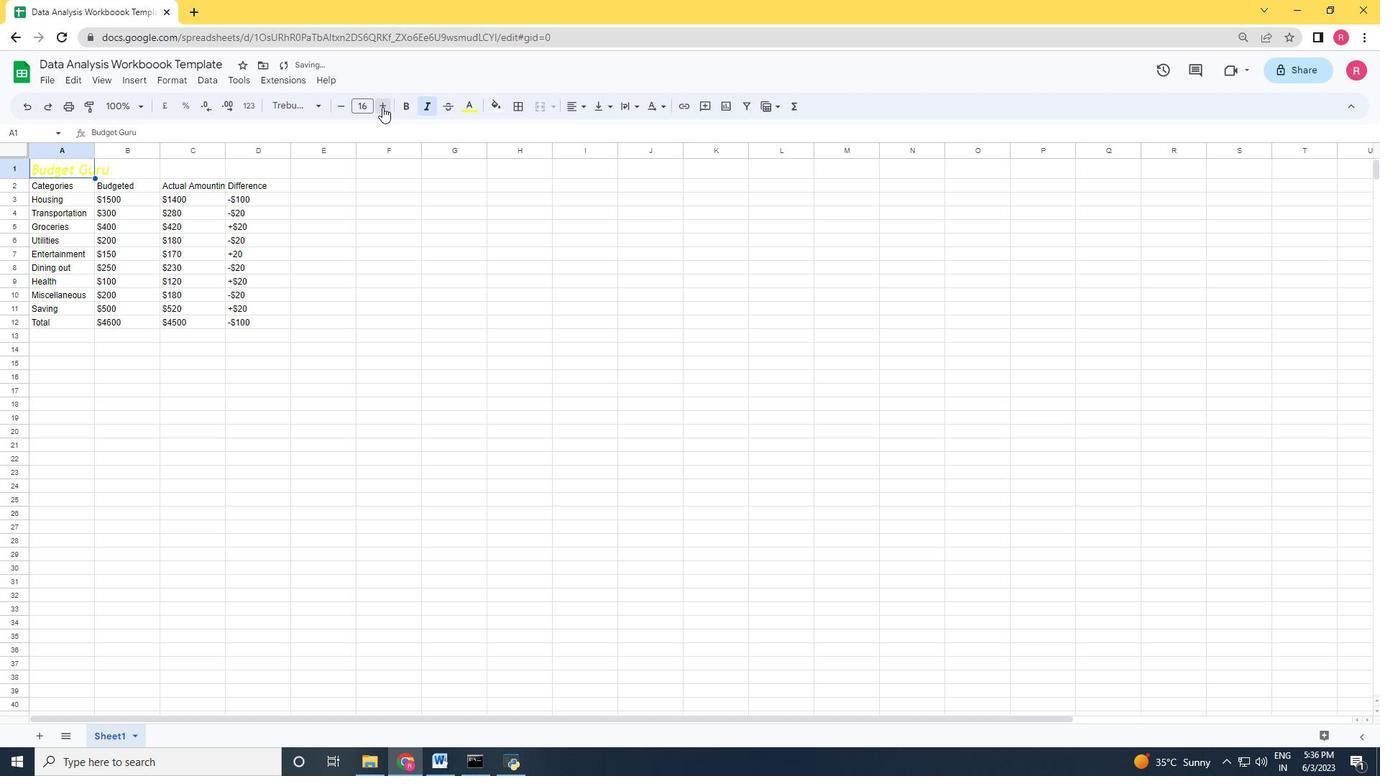 
Action: Mouse pressed left at (382, 107)
Screenshot: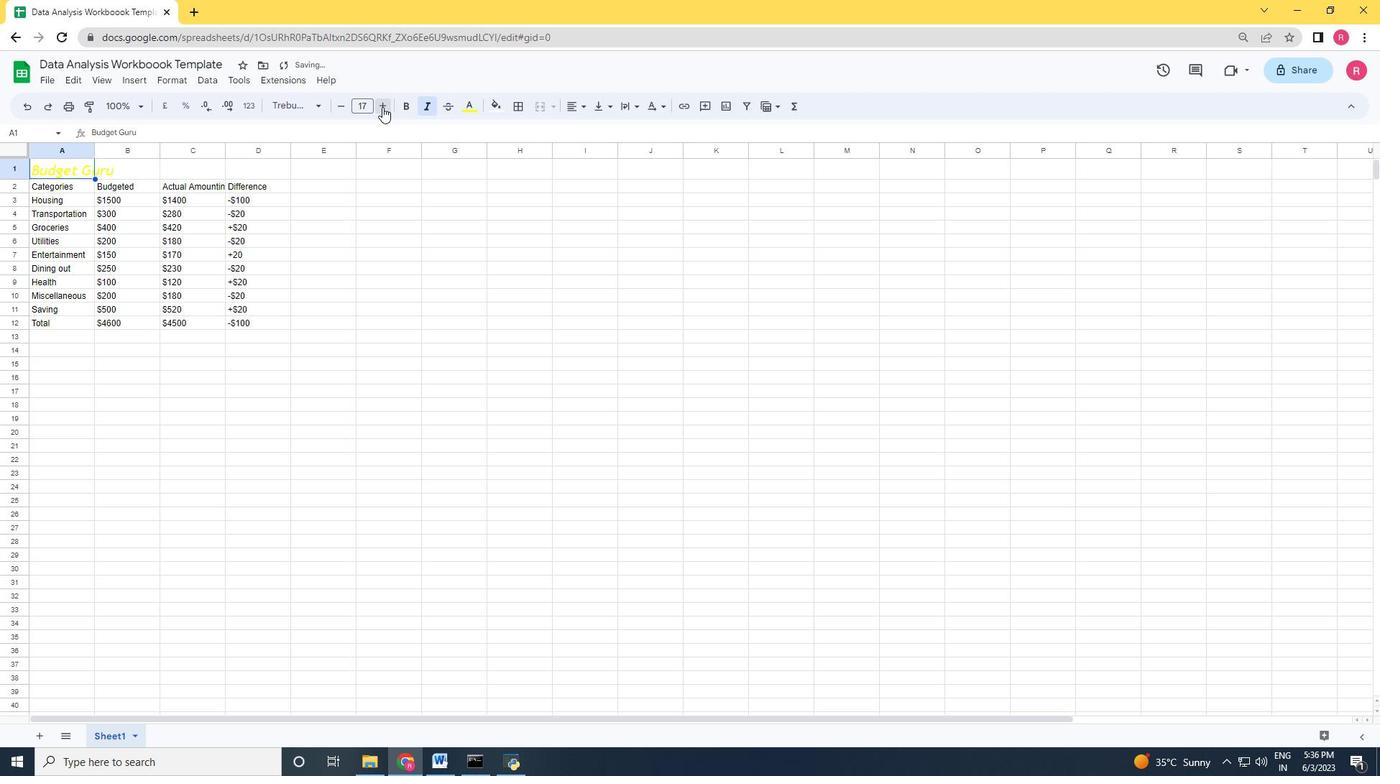 
Action: Mouse moved to (346, 104)
Screenshot: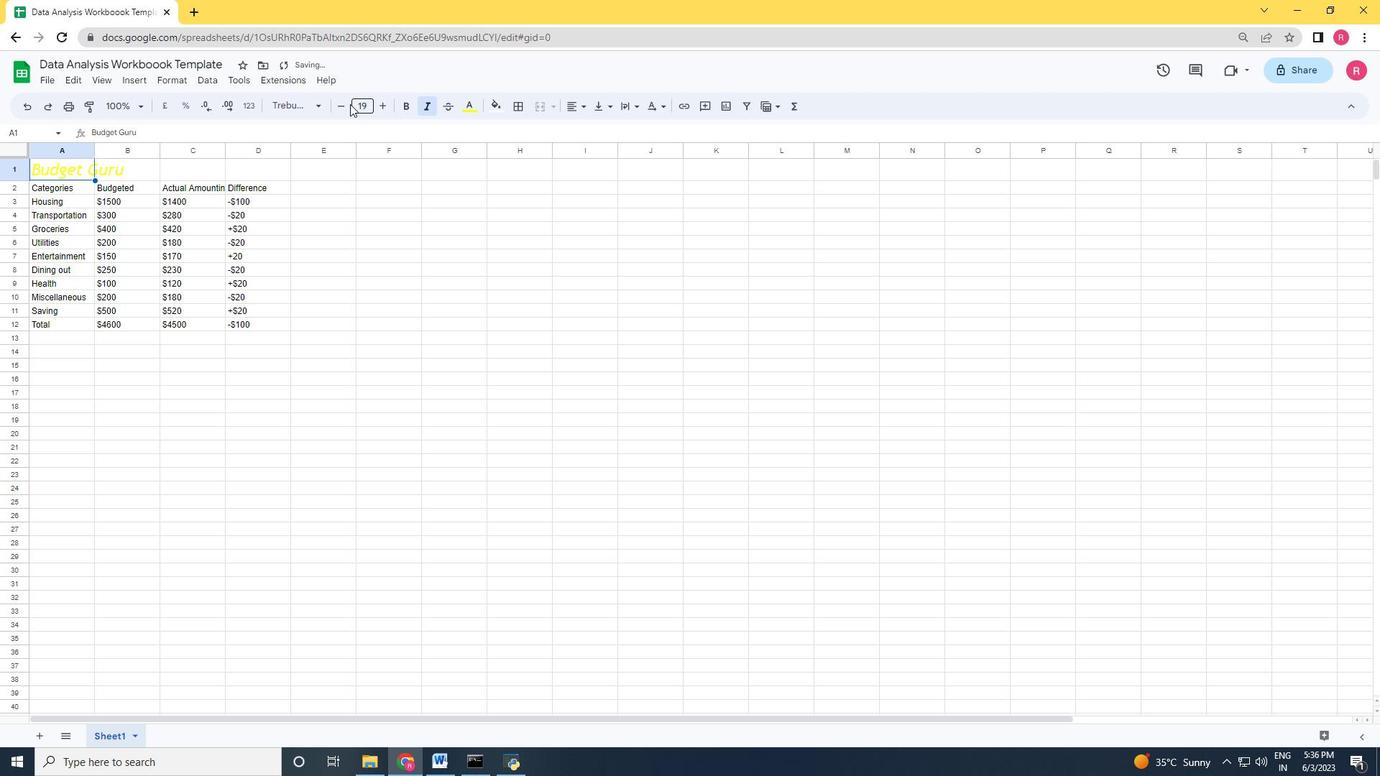 
Action: Mouse pressed left at (346, 104)
Screenshot: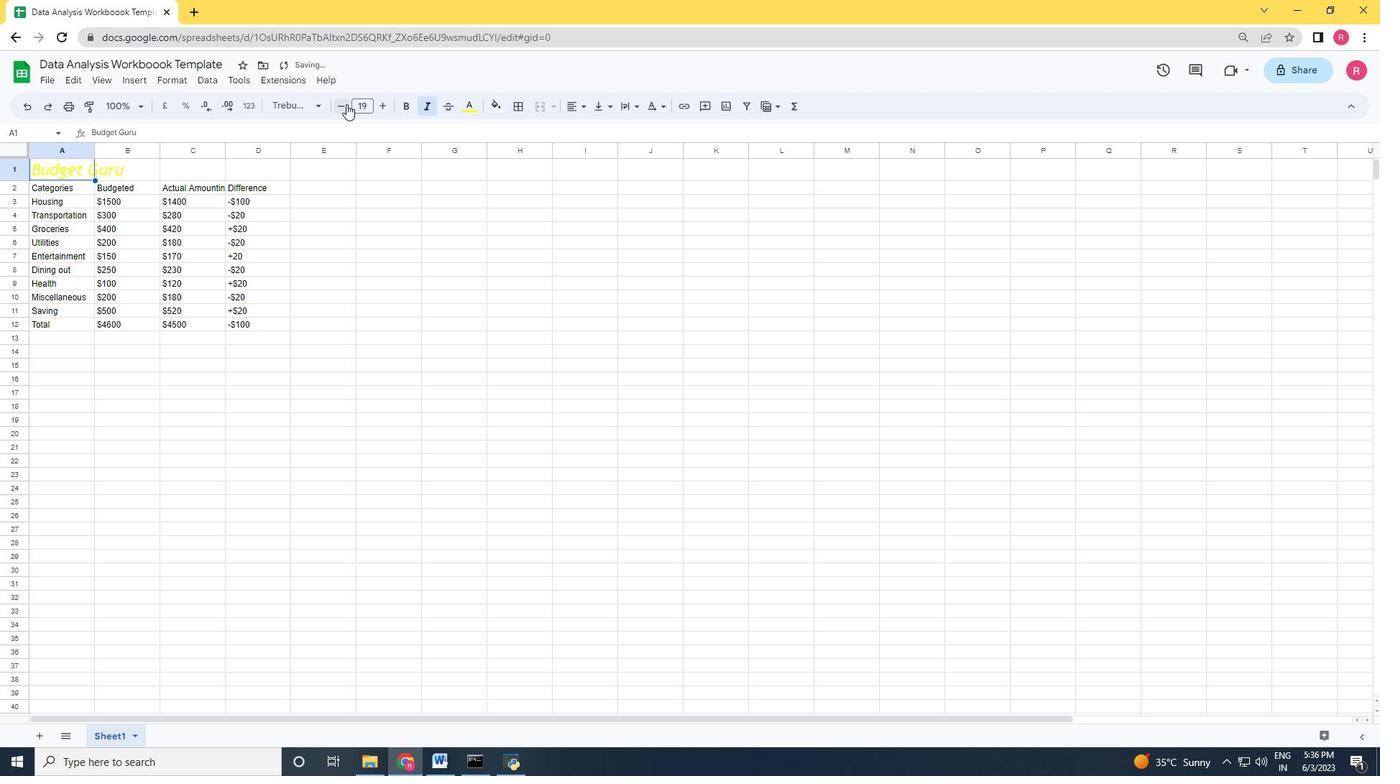 
Action: Mouse moved to (85, 185)
Screenshot: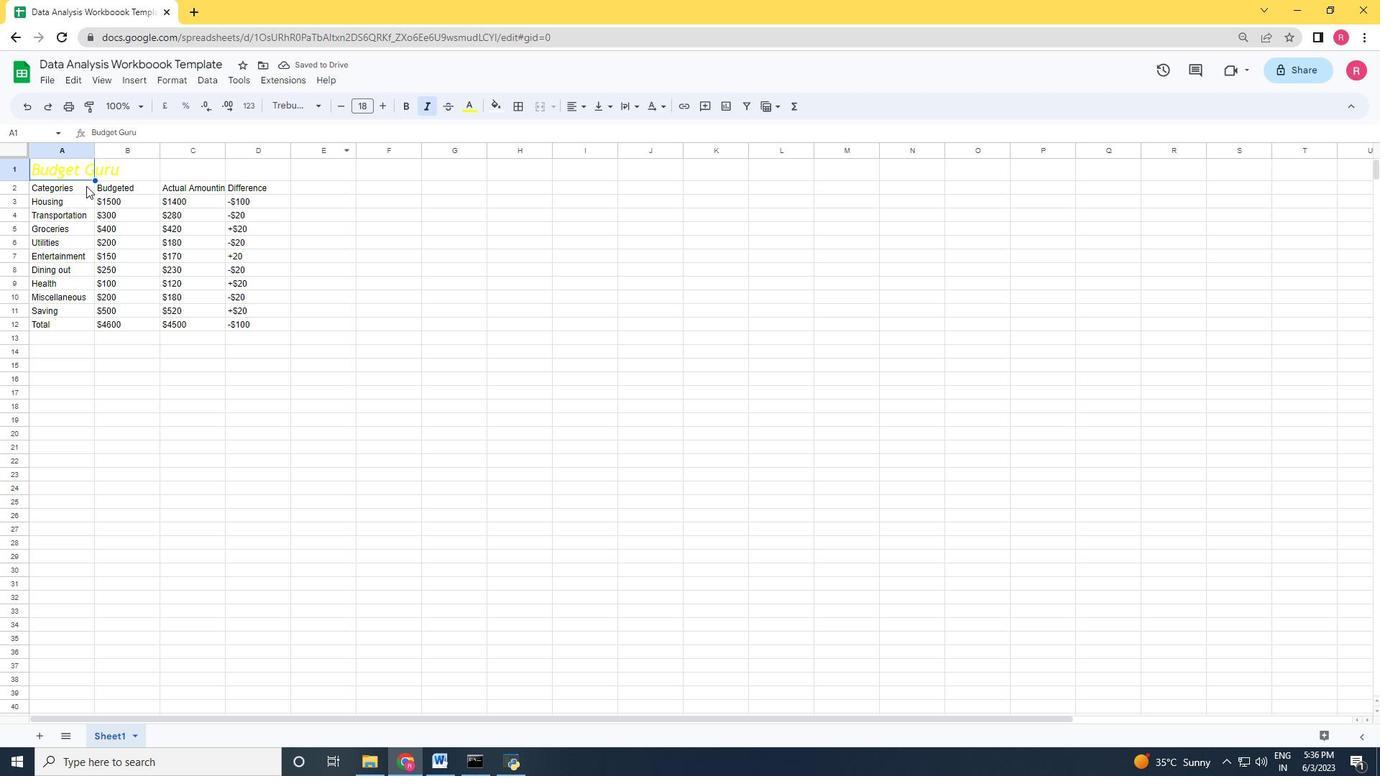 
Action: Mouse pressed left at (85, 185)
Screenshot: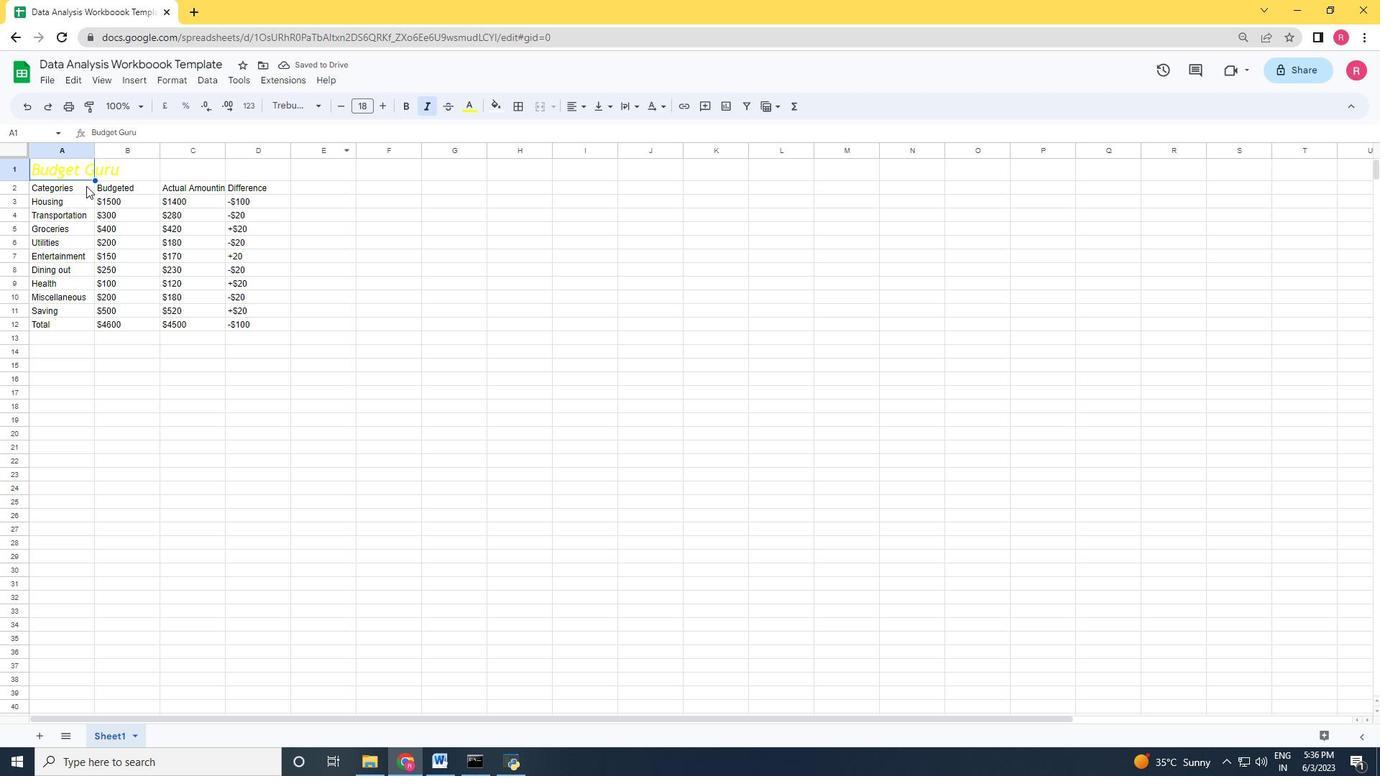 
Action: Key pressed <Key.shift_r><Key.shift_r><Key.shift_r><Key.right><Key.right><Key.right><Key.right><Key.left><Key.down><Key.down><Key.down><Key.down><Key.down><Key.down><Key.down><Key.down><Key.down><Key.down>
Screenshot: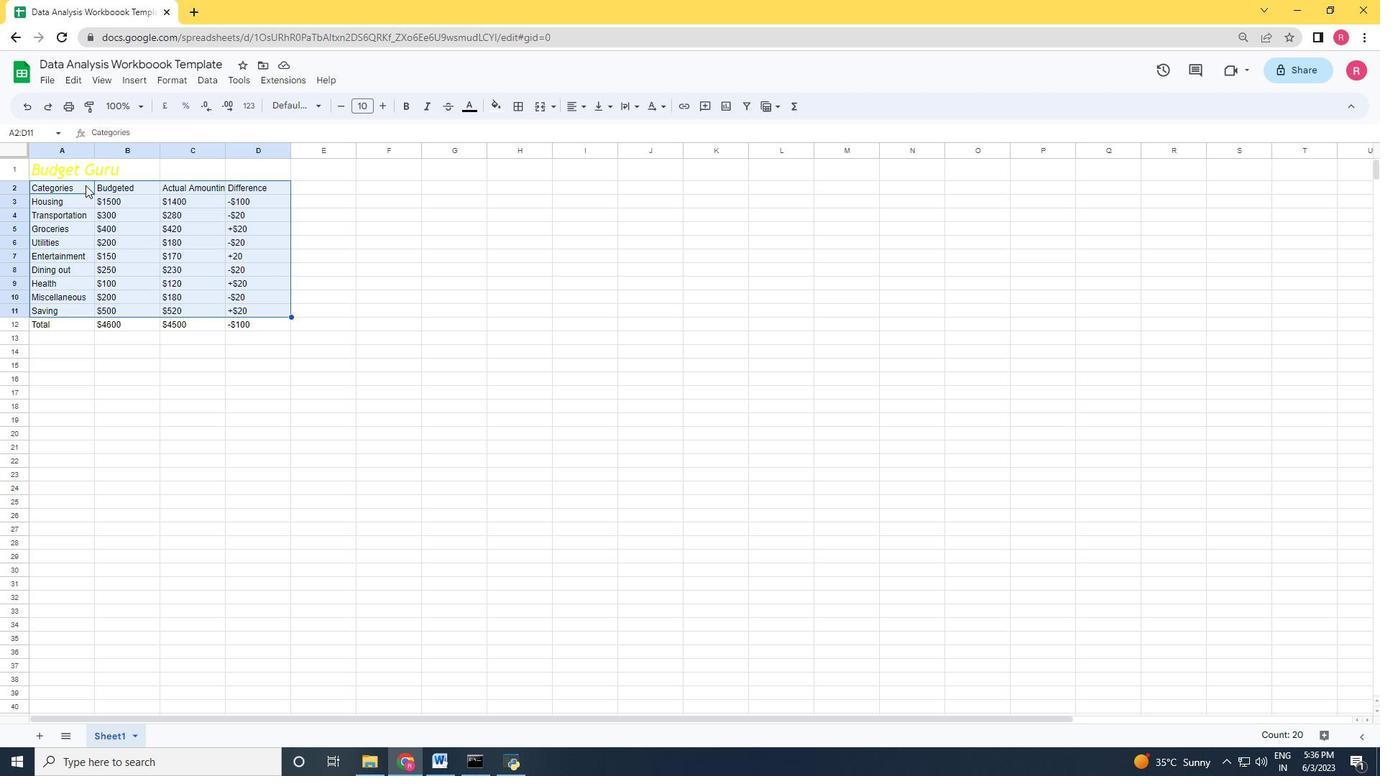 
Action: Mouse moved to (289, 106)
Screenshot: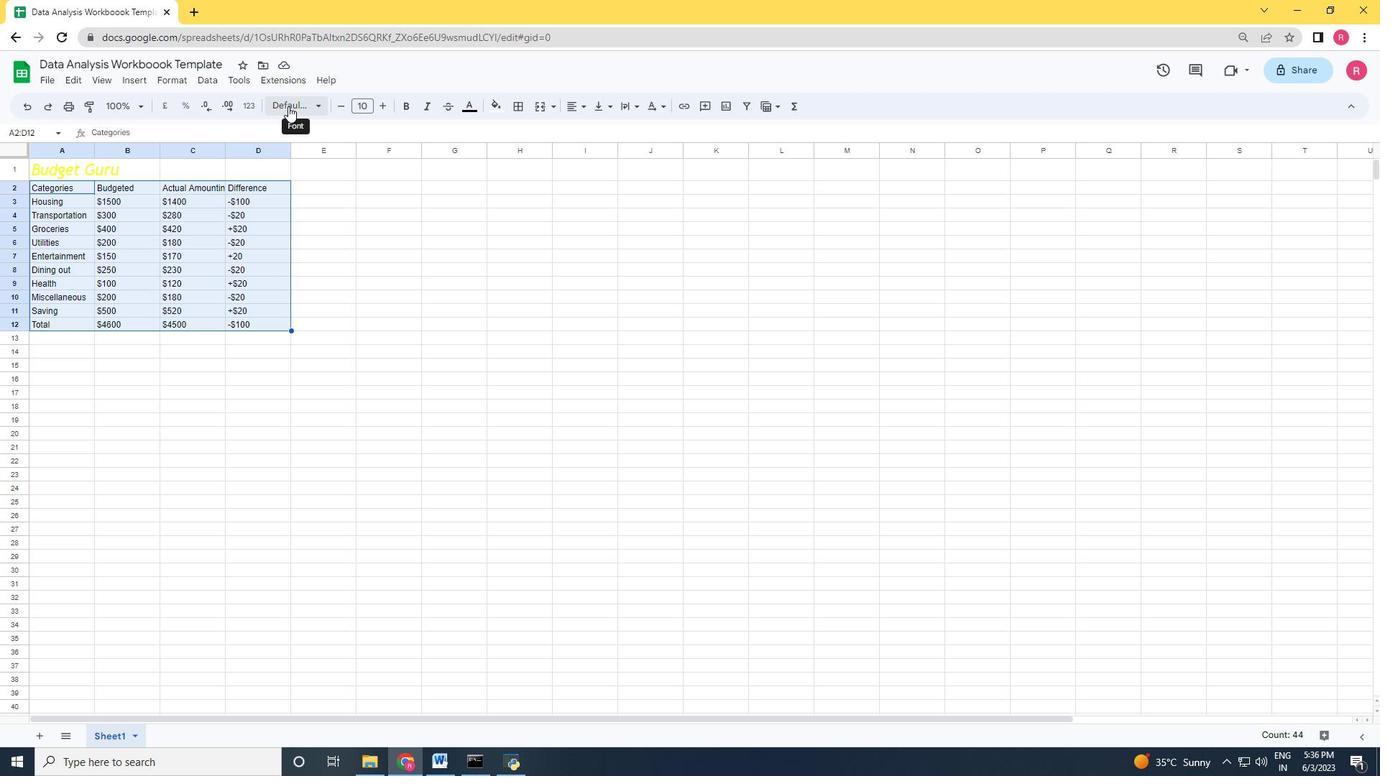 
Action: Mouse pressed left at (289, 106)
Screenshot: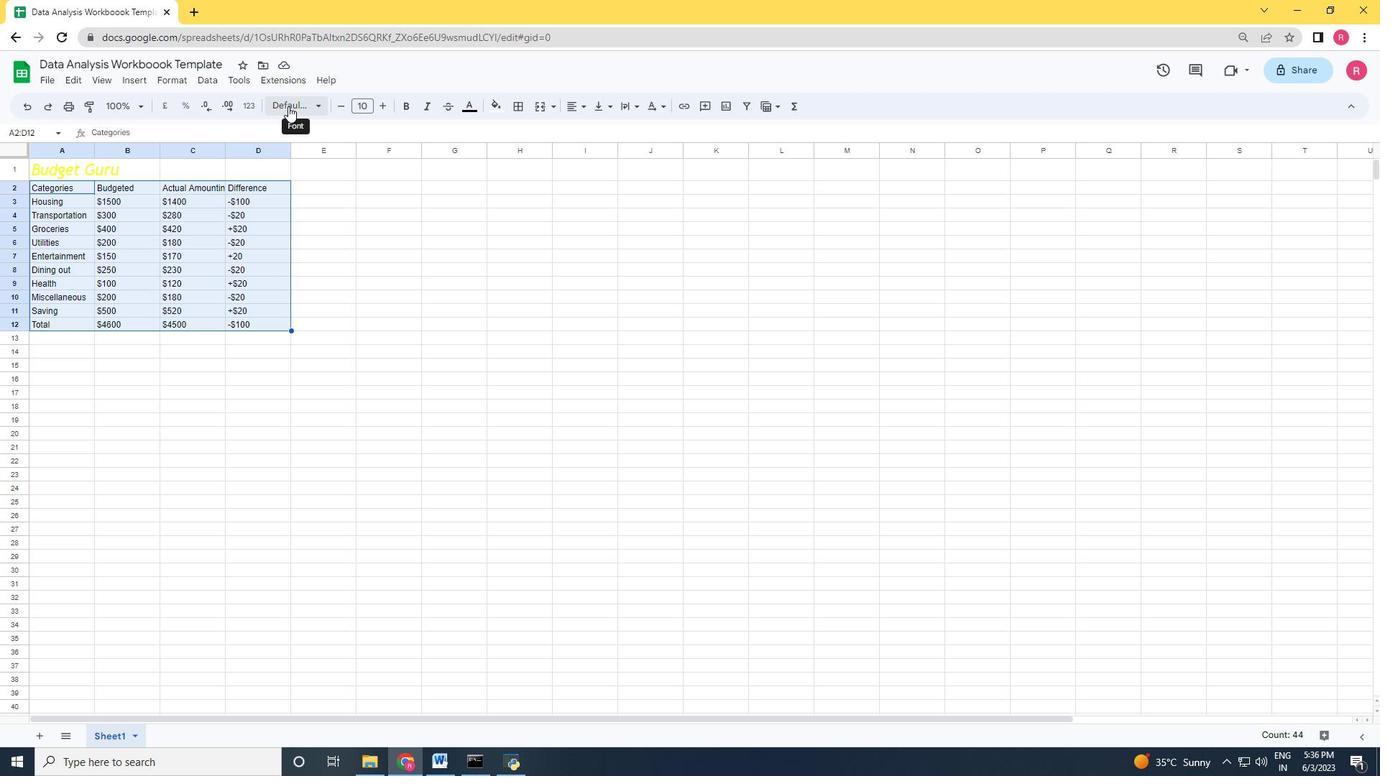 
Action: Mouse moved to (321, 356)
Screenshot: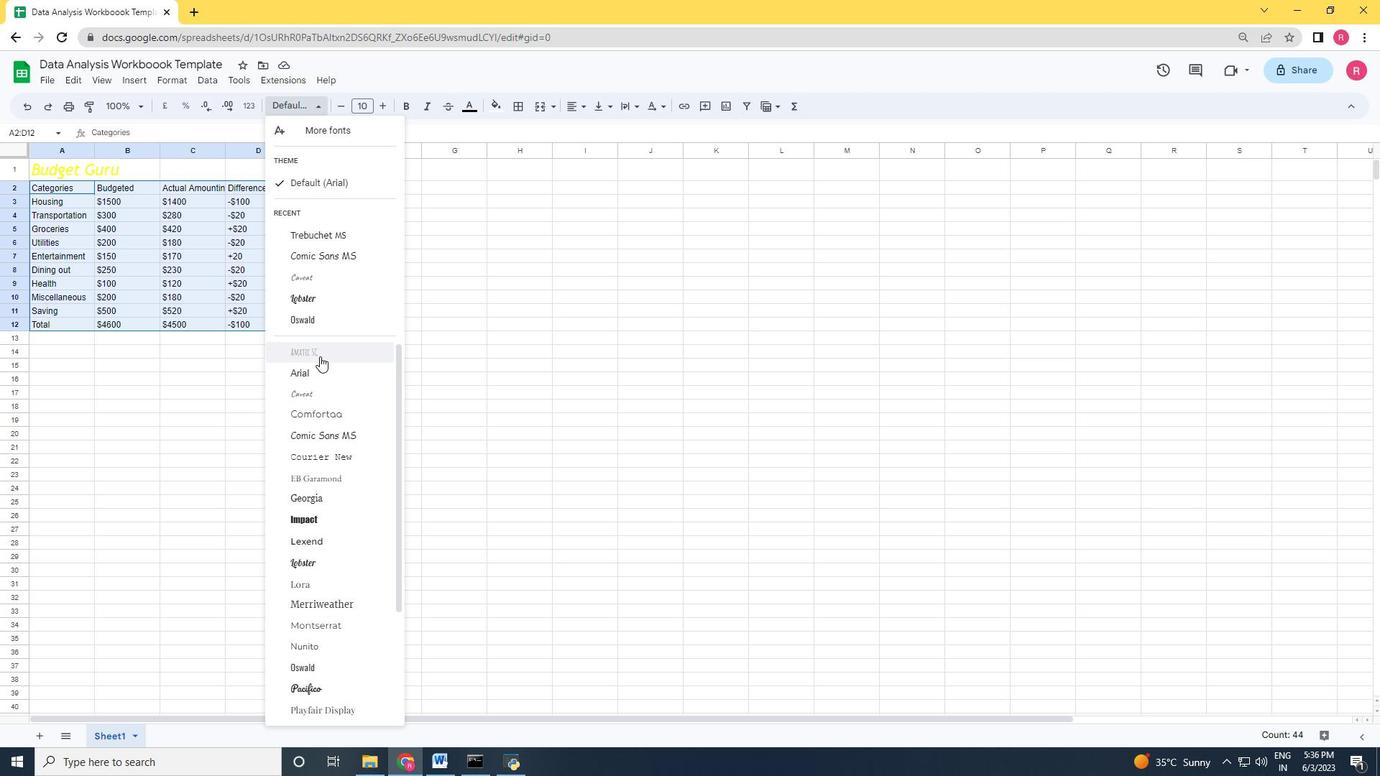 
Action: Mouse pressed left at (321, 356)
Screenshot: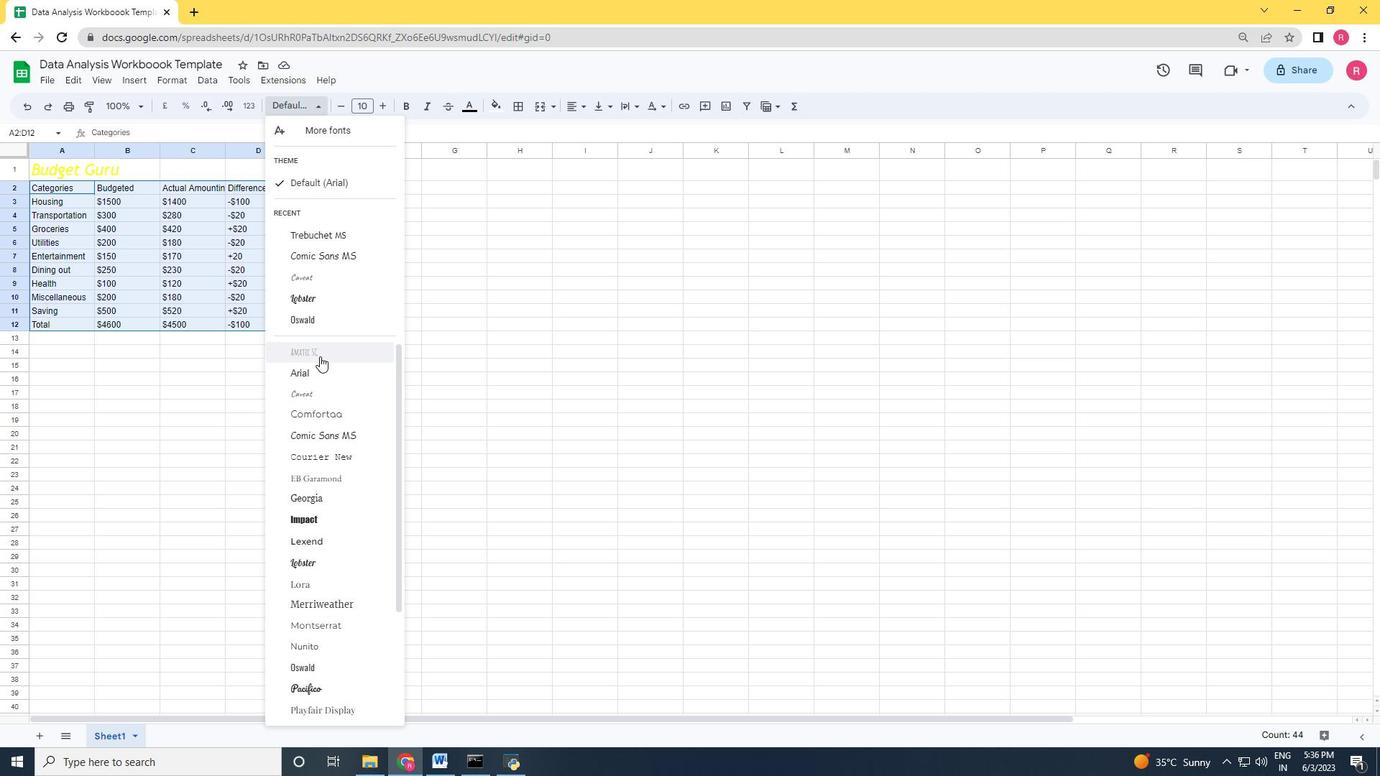 
Action: Mouse moved to (335, 108)
Screenshot: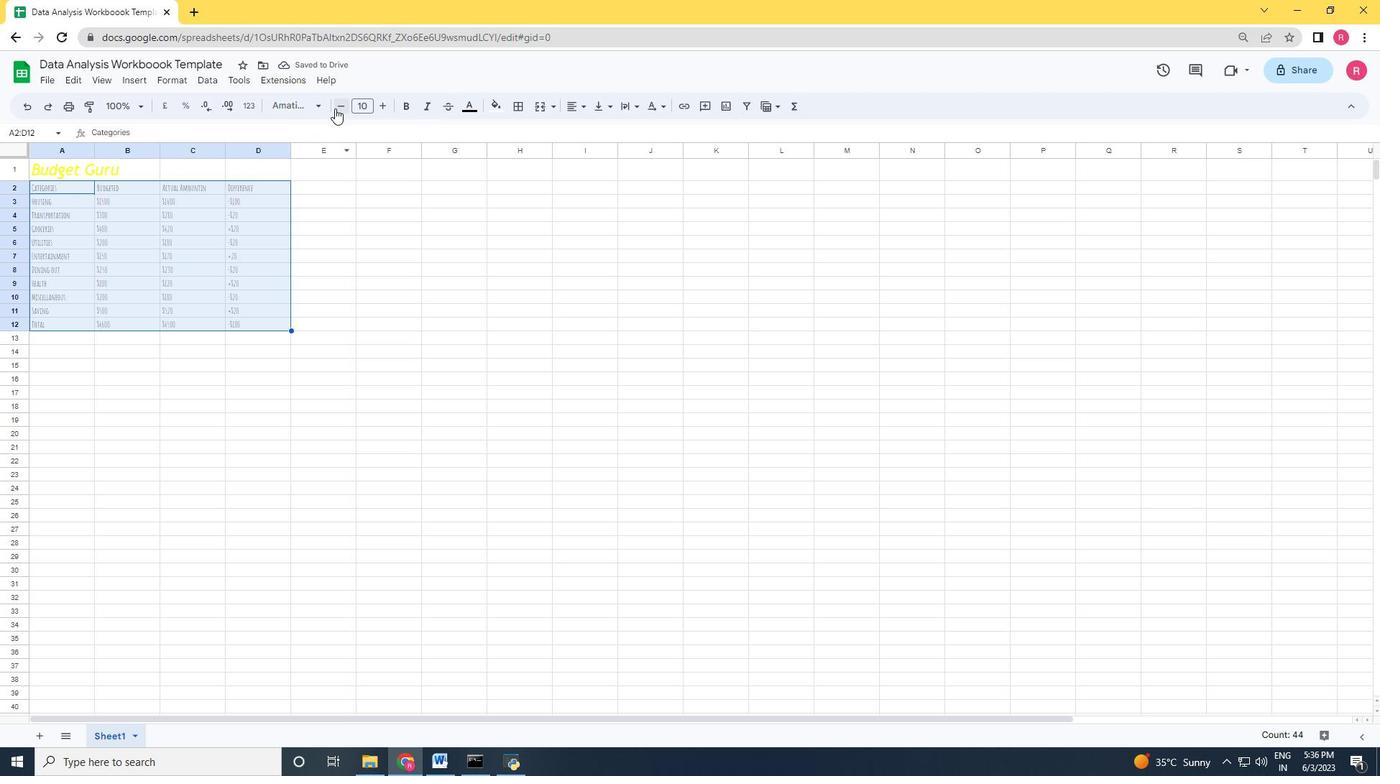 
Action: Mouse pressed left at (335, 108)
Screenshot: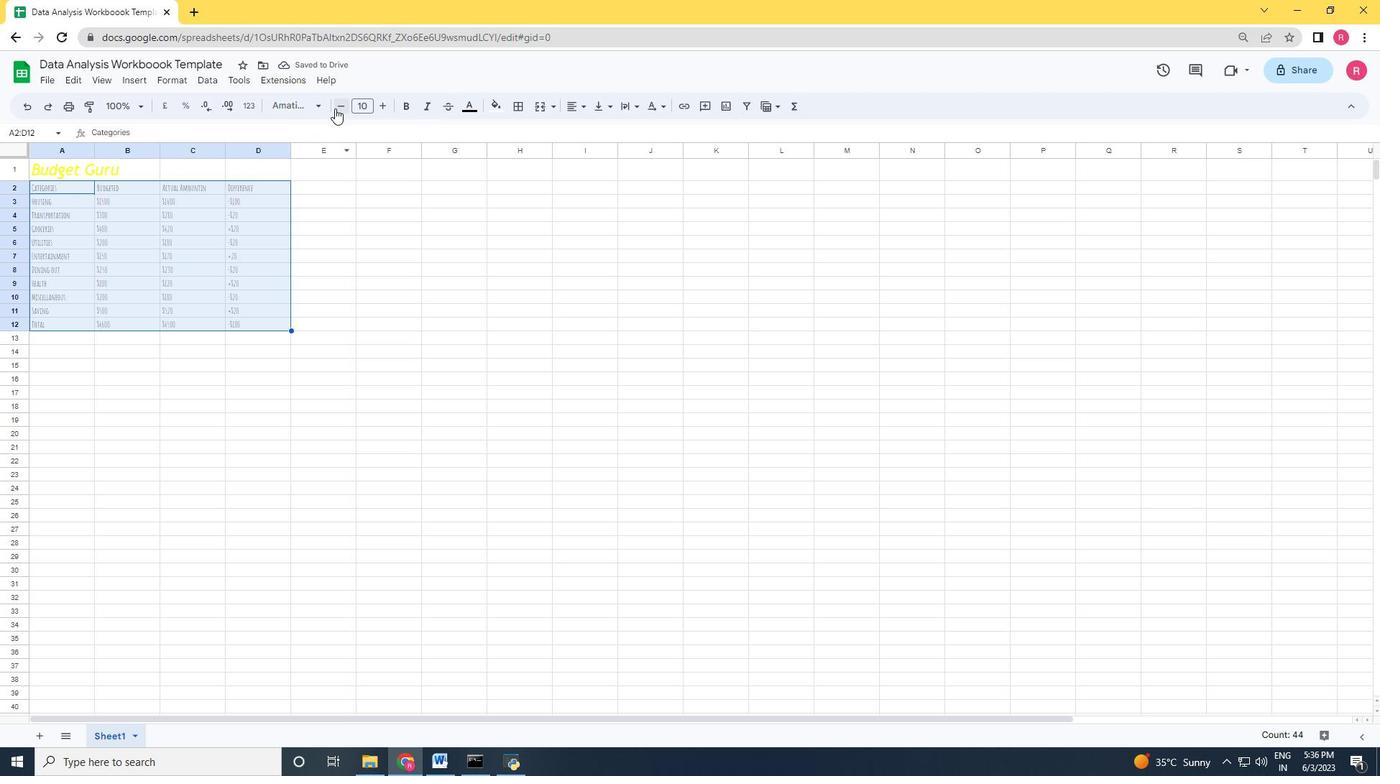 
Action: Mouse moved to (575, 111)
Screenshot: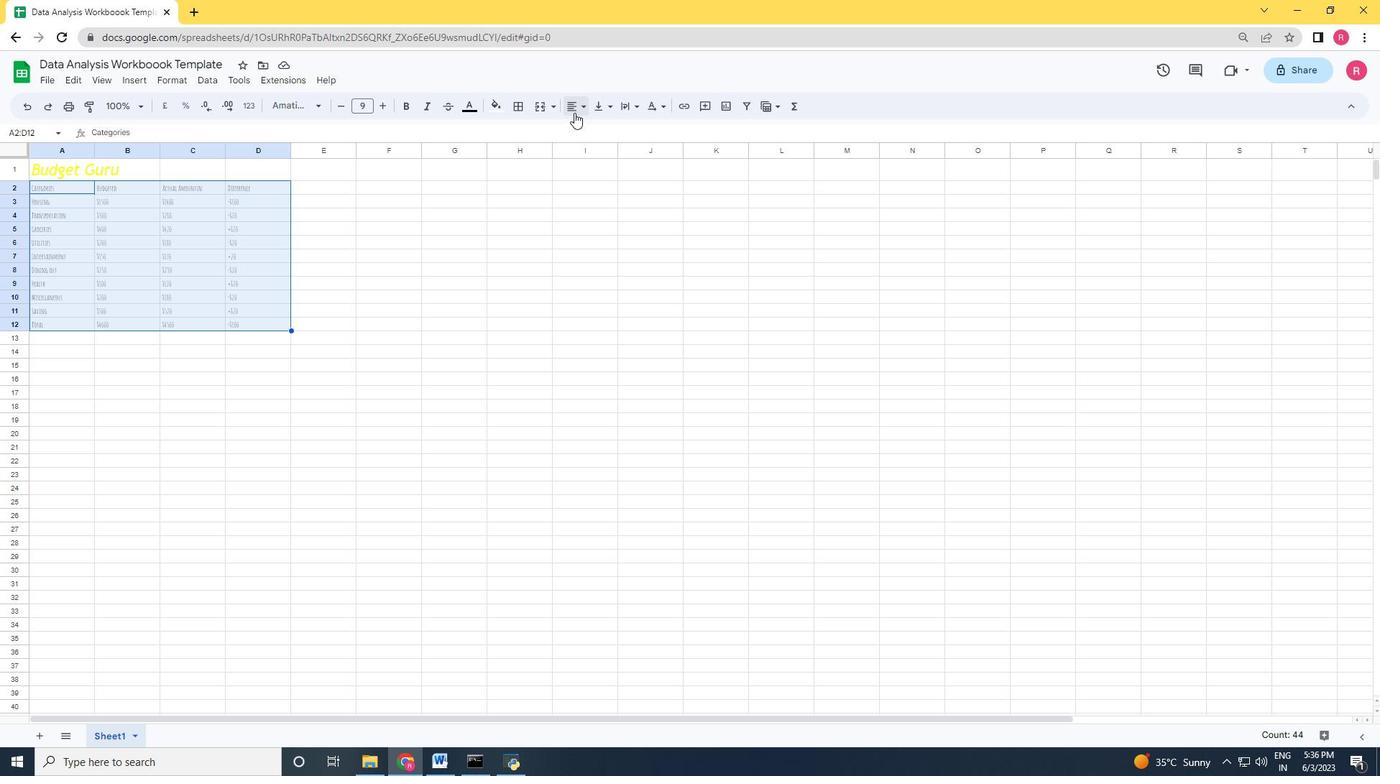 
Action: Mouse pressed left at (575, 111)
Screenshot: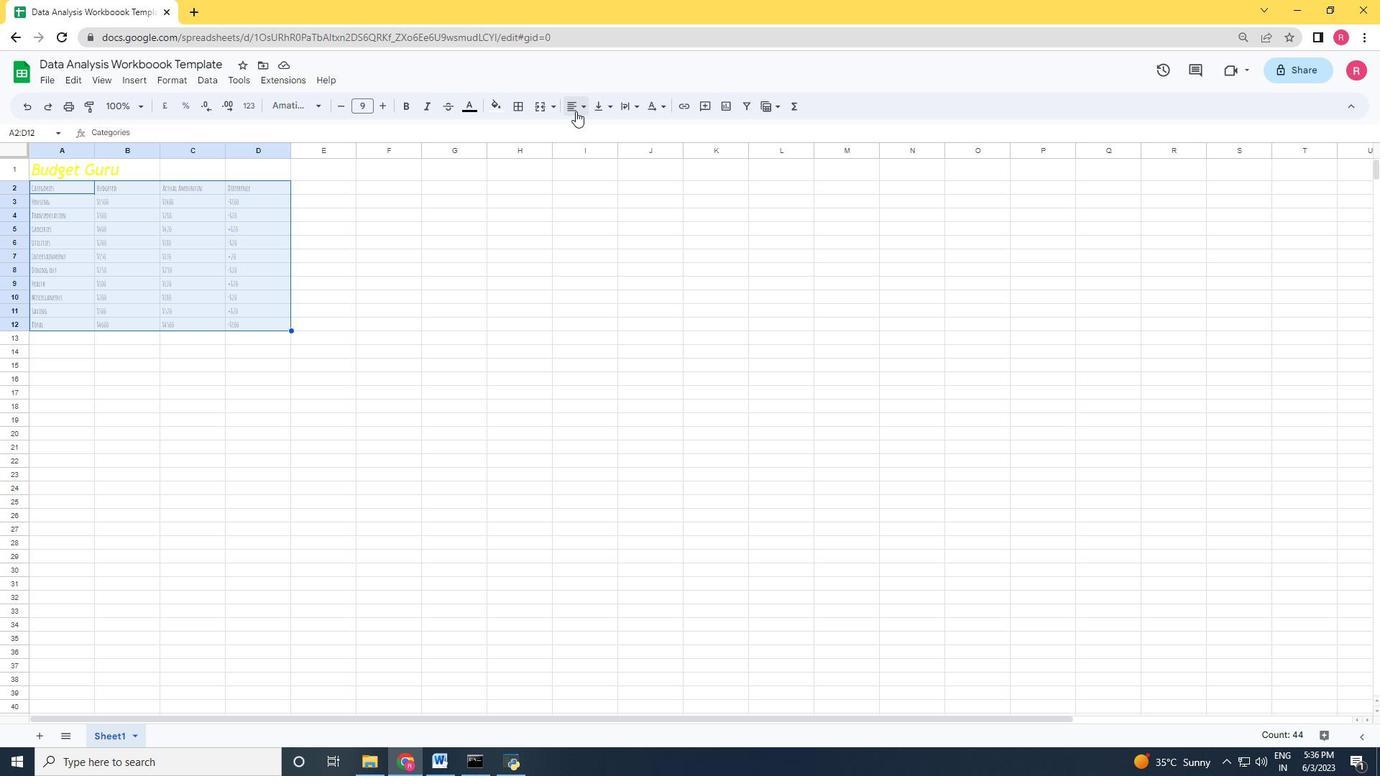 
Action: Mouse moved to (596, 139)
Screenshot: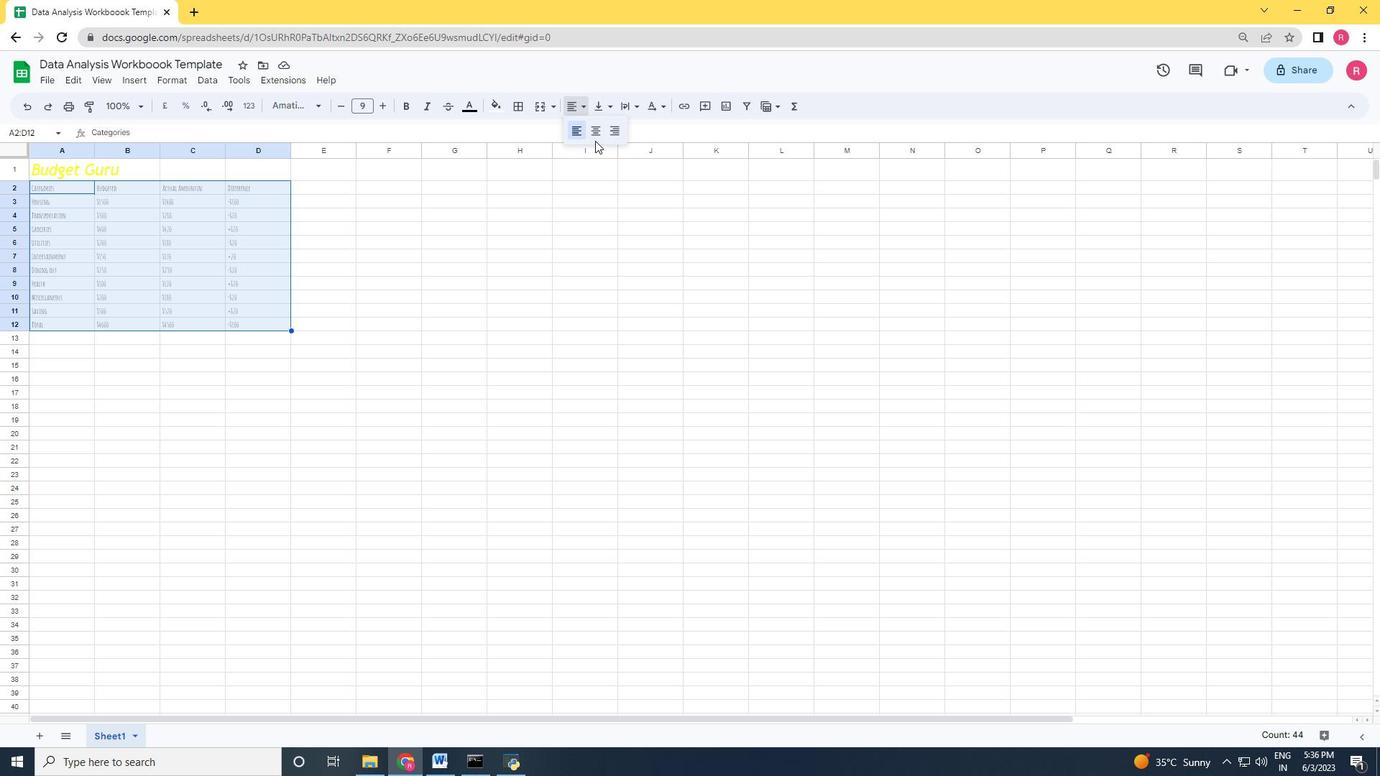 
Action: Mouse pressed left at (596, 139)
Screenshot: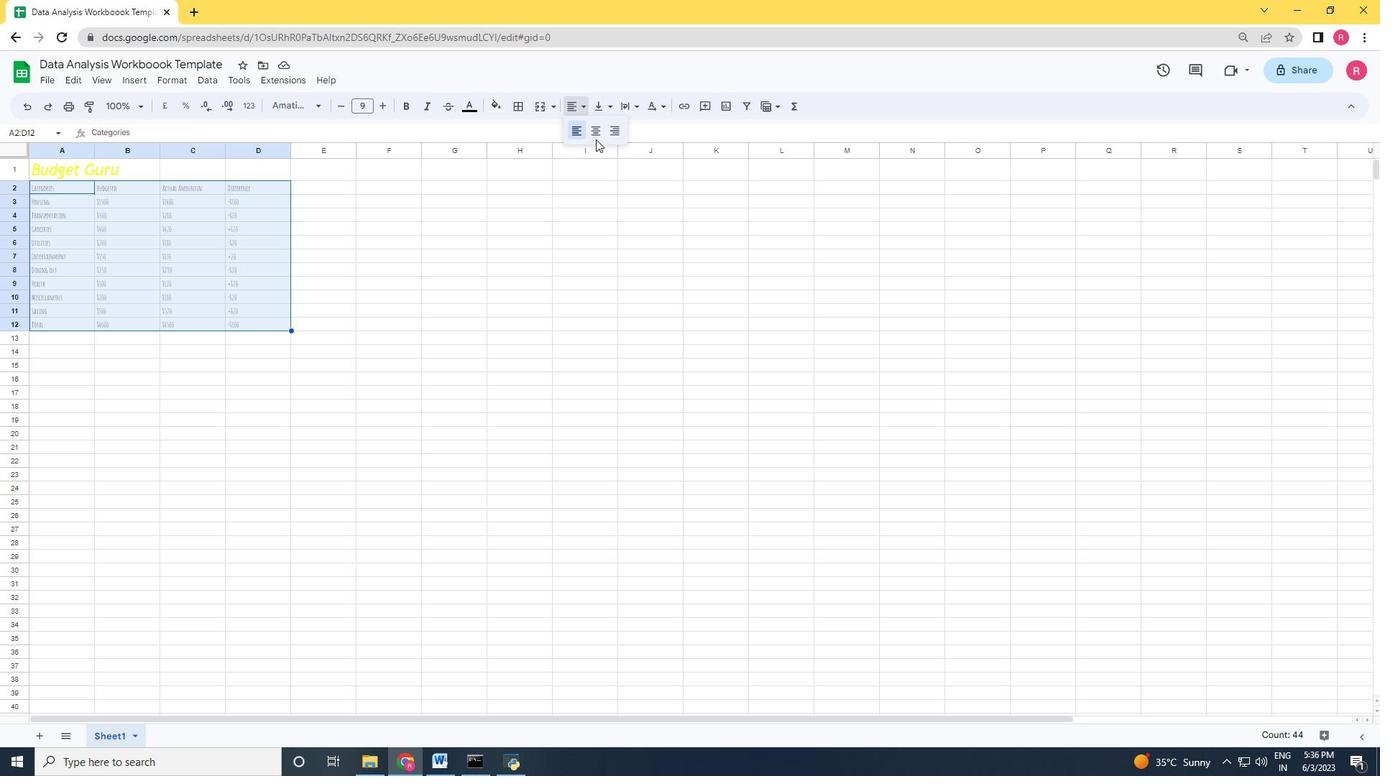 
Action: Mouse moved to (575, 110)
Screenshot: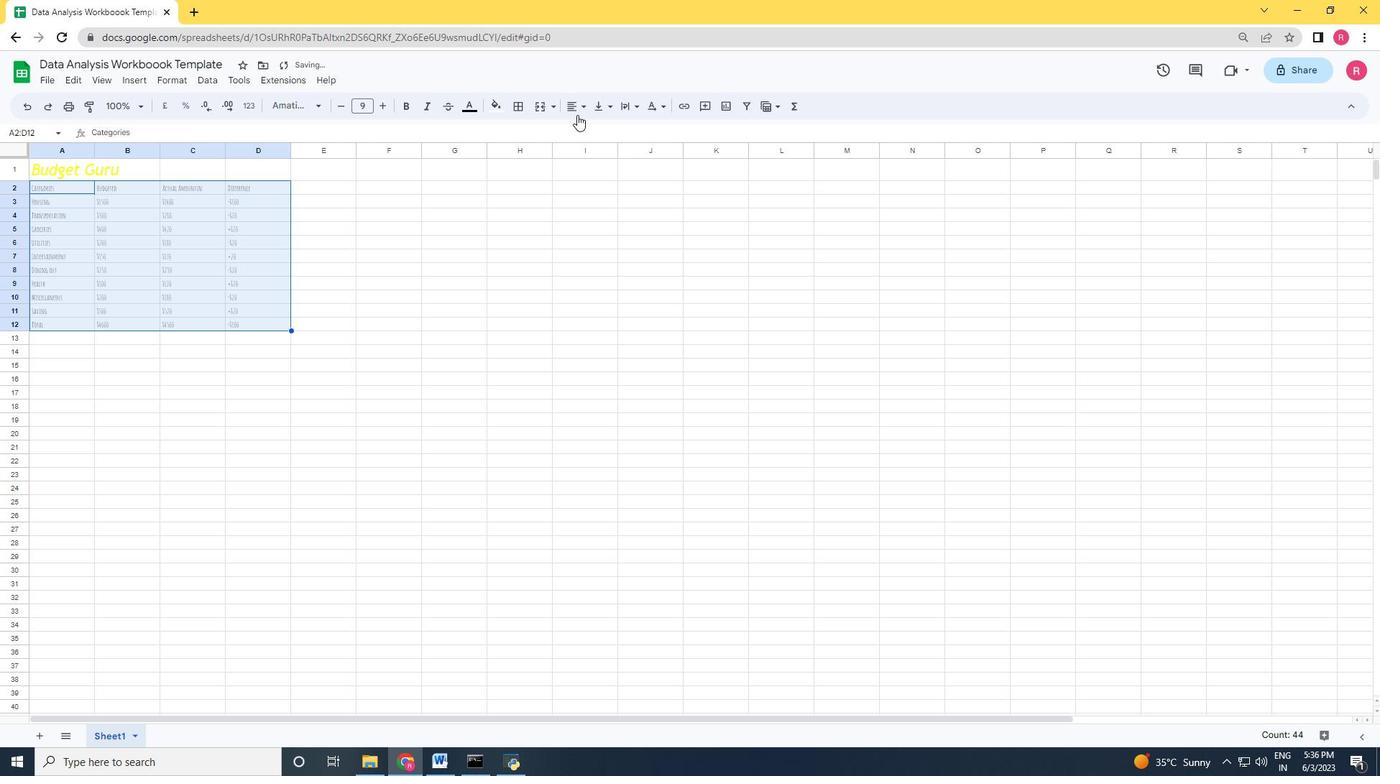
Action: Mouse pressed left at (575, 110)
Screenshot: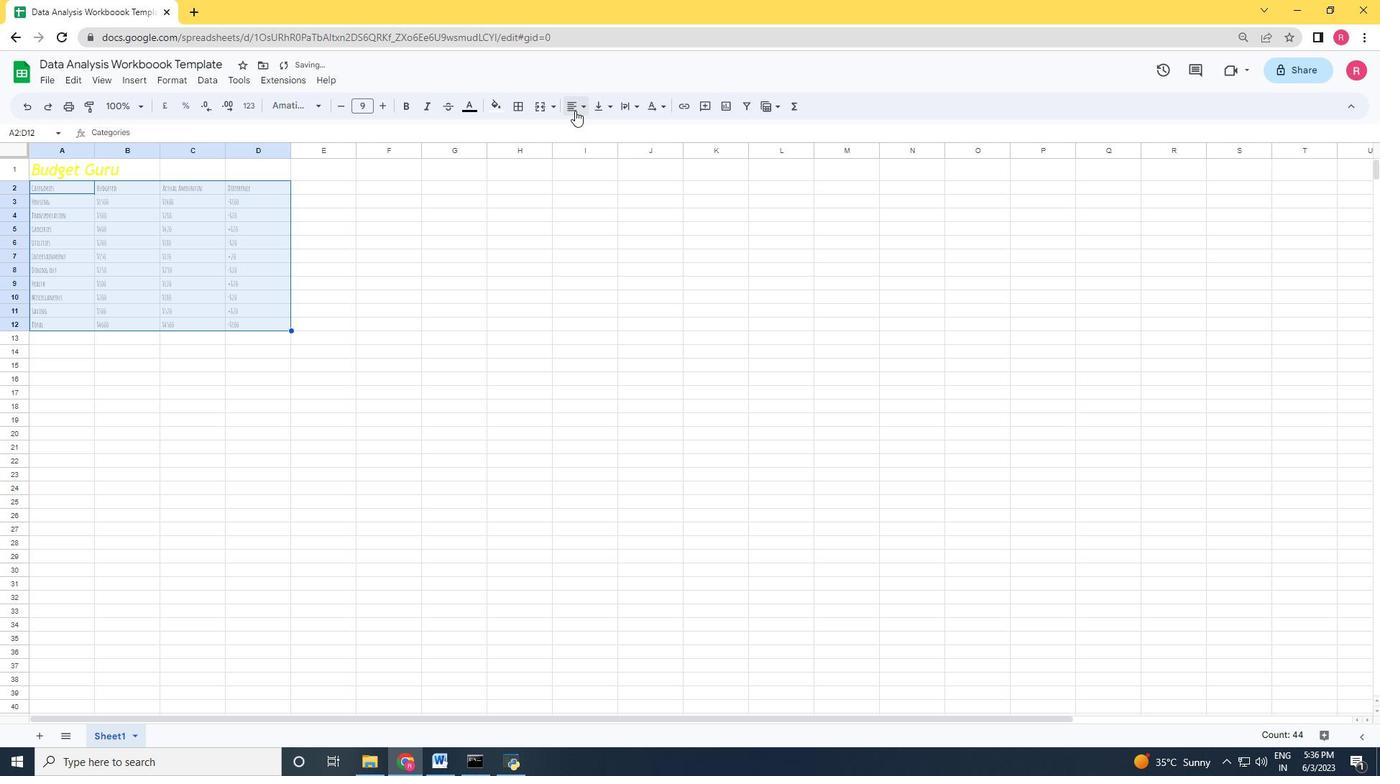 
Action: Mouse moved to (594, 130)
Screenshot: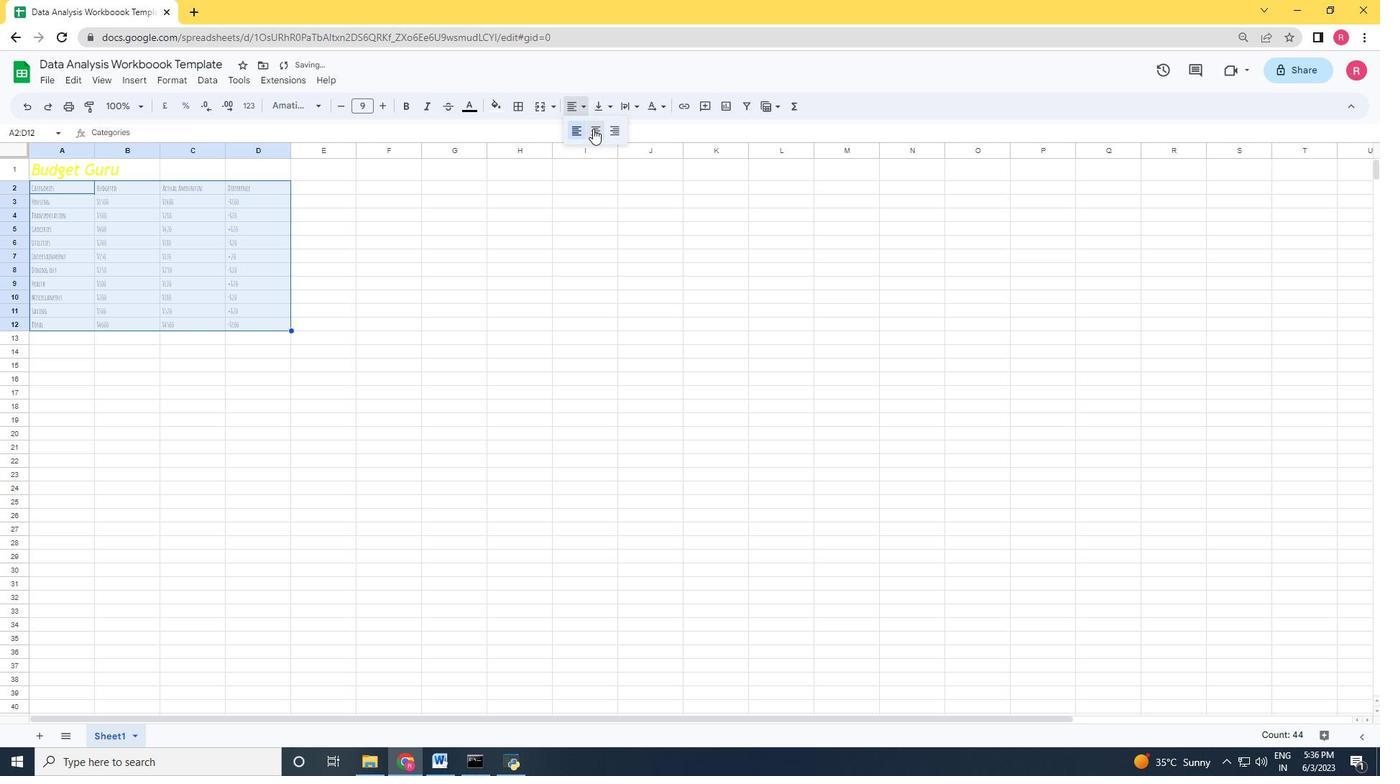 
Action: Mouse pressed left at (594, 130)
Screenshot: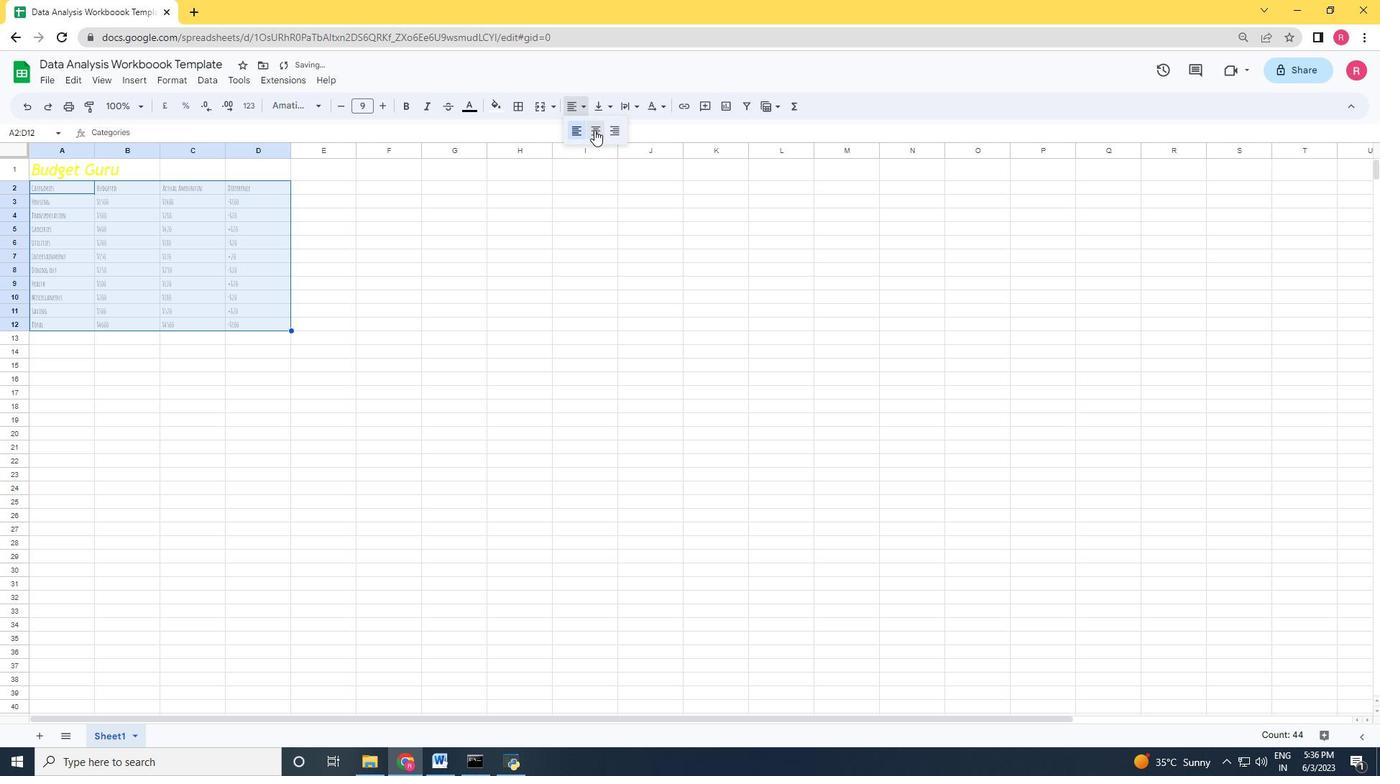 
Action: Mouse moved to (560, 255)
Screenshot: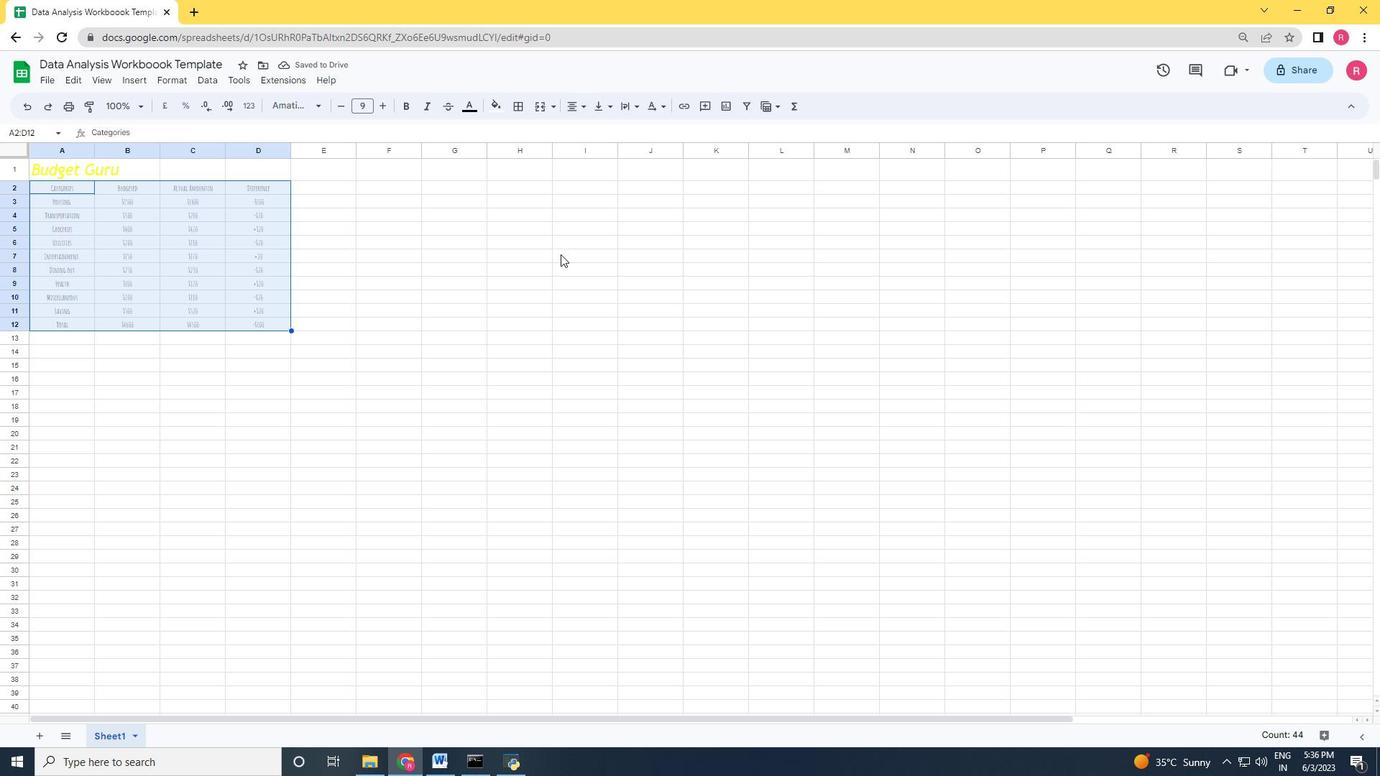 
Action: Mouse pressed left at (560, 255)
Screenshot: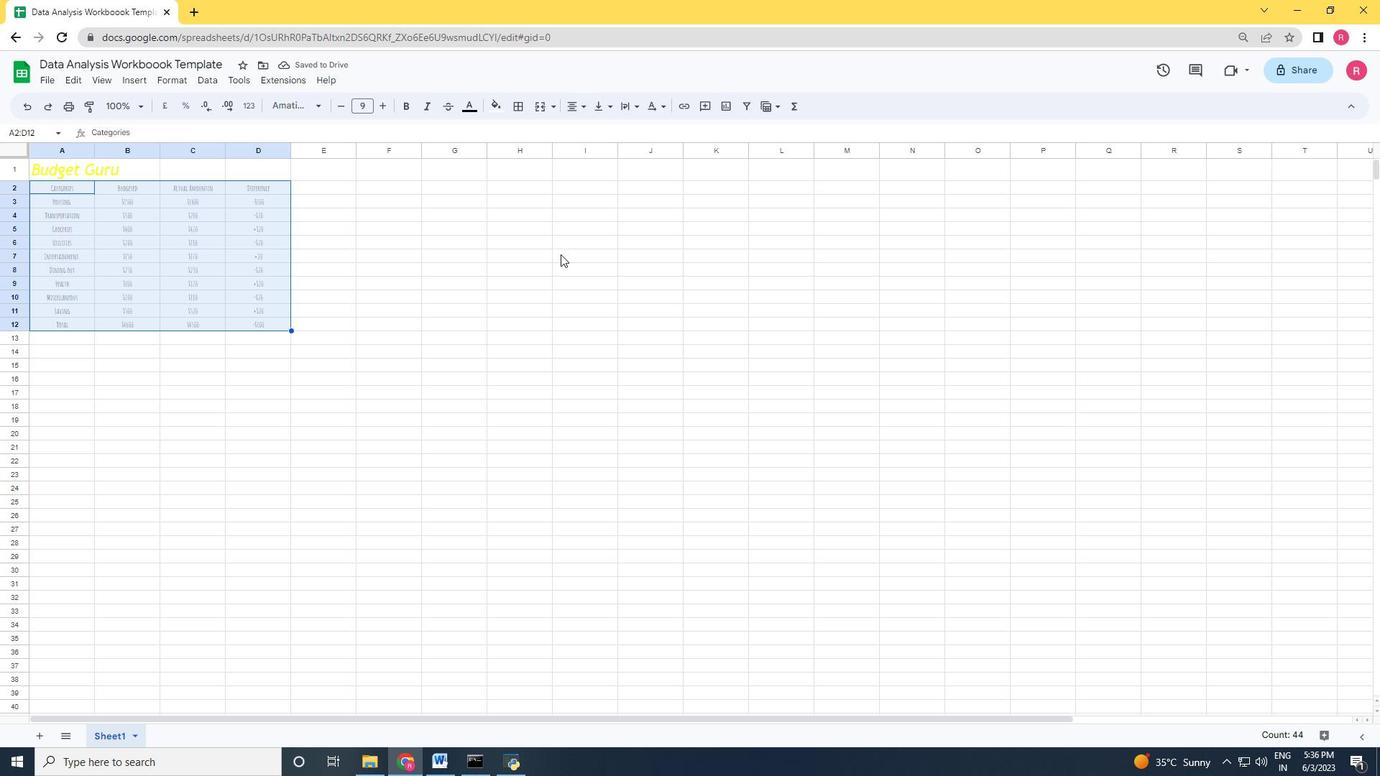 
Action: Mouse moved to (481, 210)
Screenshot: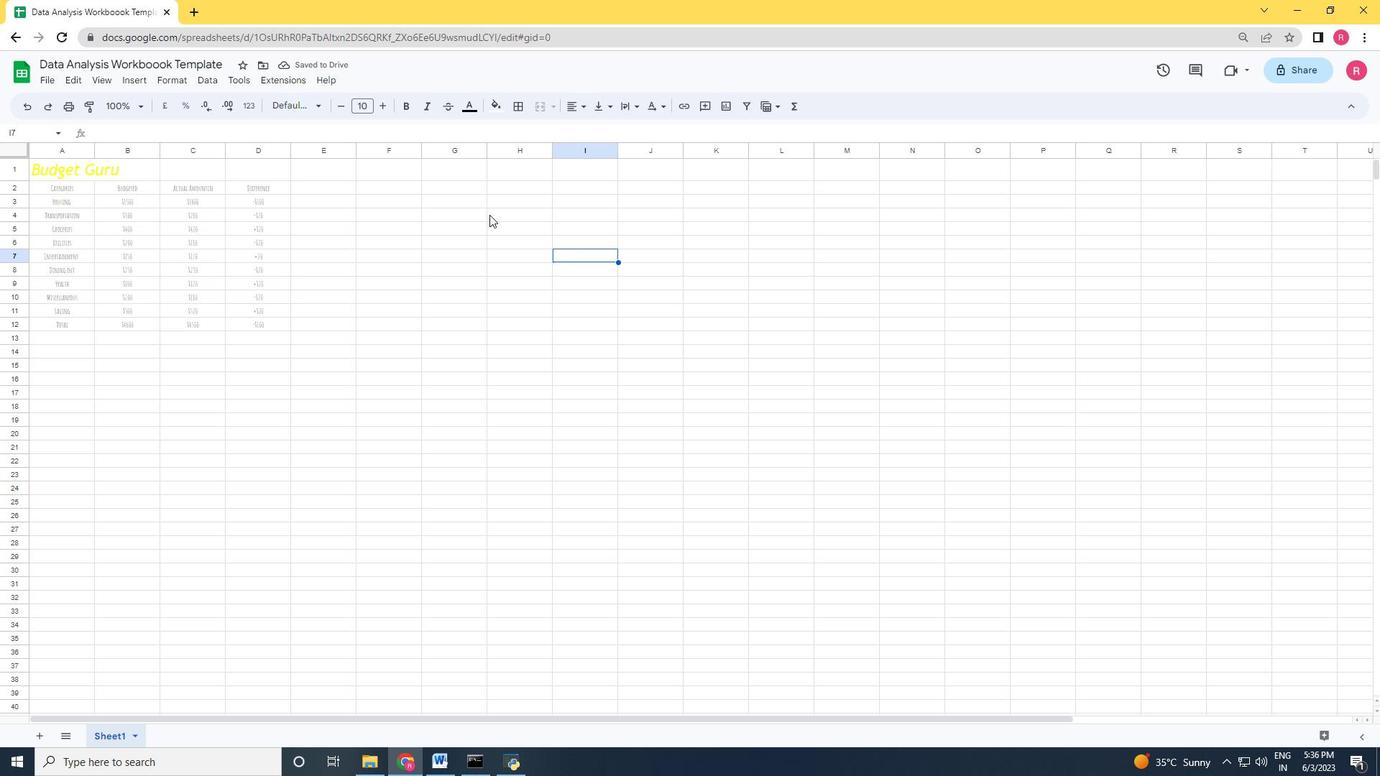 
